 Task: Add an event with the title Second Networking Event, date '2023/11/23', time 7:50 AM to 9:50 AMand add a description: Participants will develop essential communication skills and emotional intelligence, enabling them to effectively communicate with team members, provide constructive feedback, and navigate challenging conversations. They will also learn to recognize and manage their emotions and understand their impact on team dynamics.Select event color  Sage . Add location for the event as: 123 Sacré-Cœur, Paris, France, logged in from the account softage.5@softage.netand send the event invitation to softage.10@softage.net and softage.3@softage.net. Set a reminder for the event Weekly on Sunday
Action: Mouse moved to (73, 121)
Screenshot: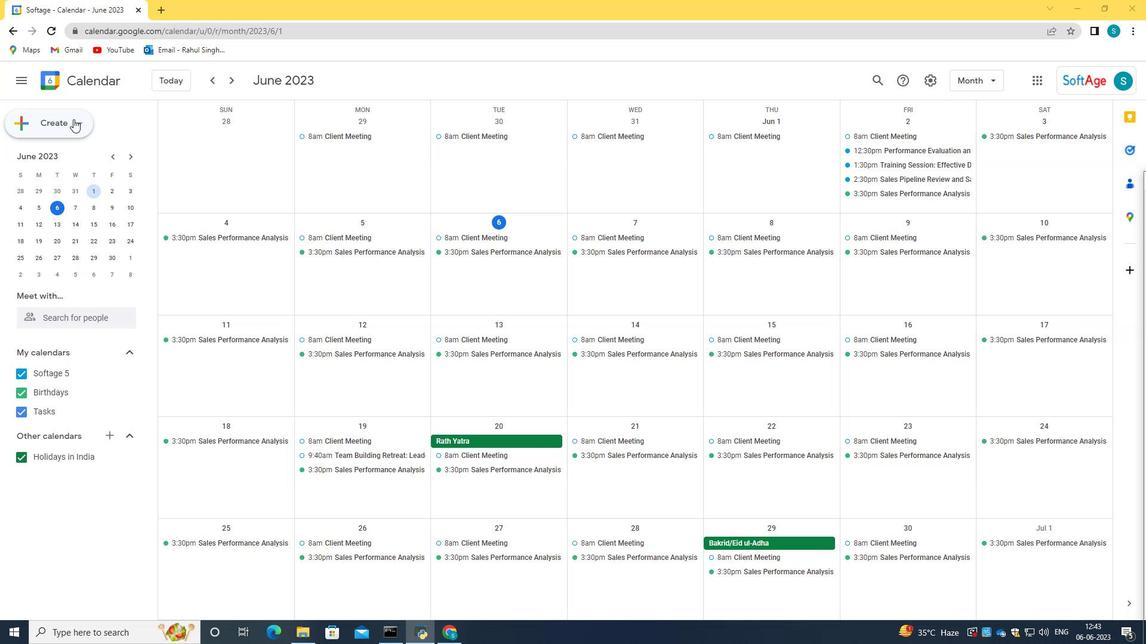 
Action: Mouse pressed left at (73, 121)
Screenshot: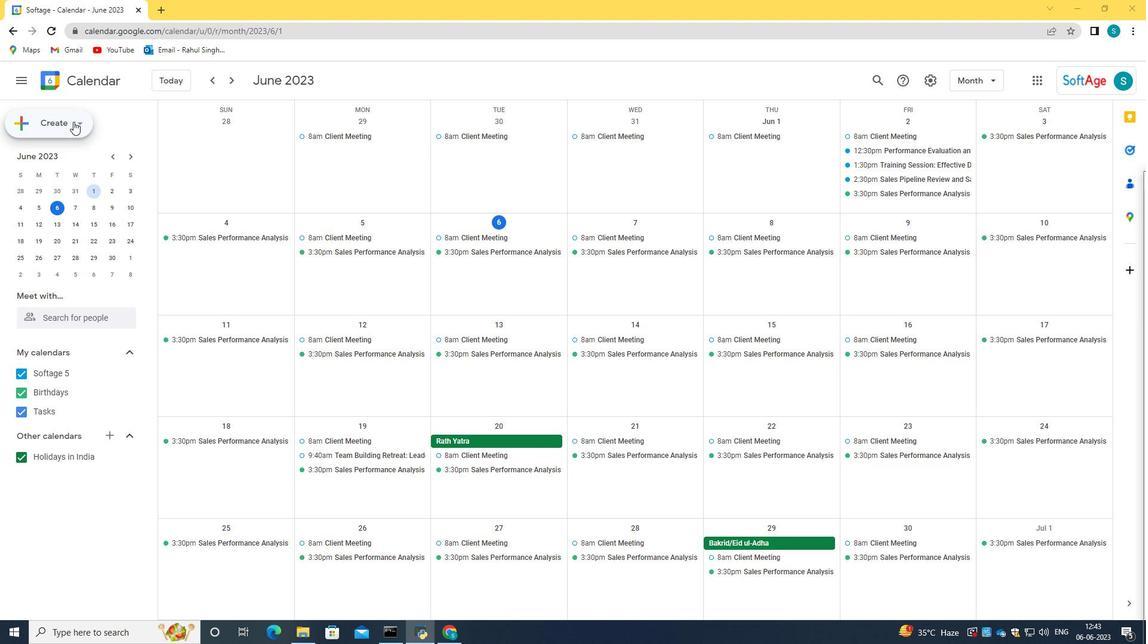 
Action: Mouse moved to (71, 155)
Screenshot: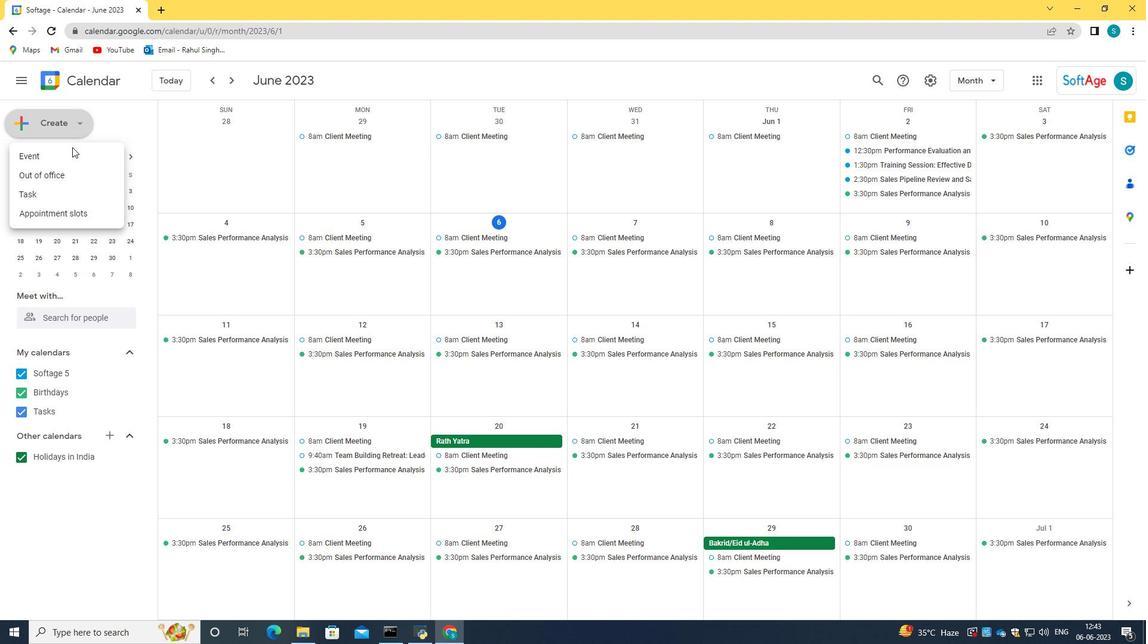 
Action: Mouse pressed left at (71, 155)
Screenshot: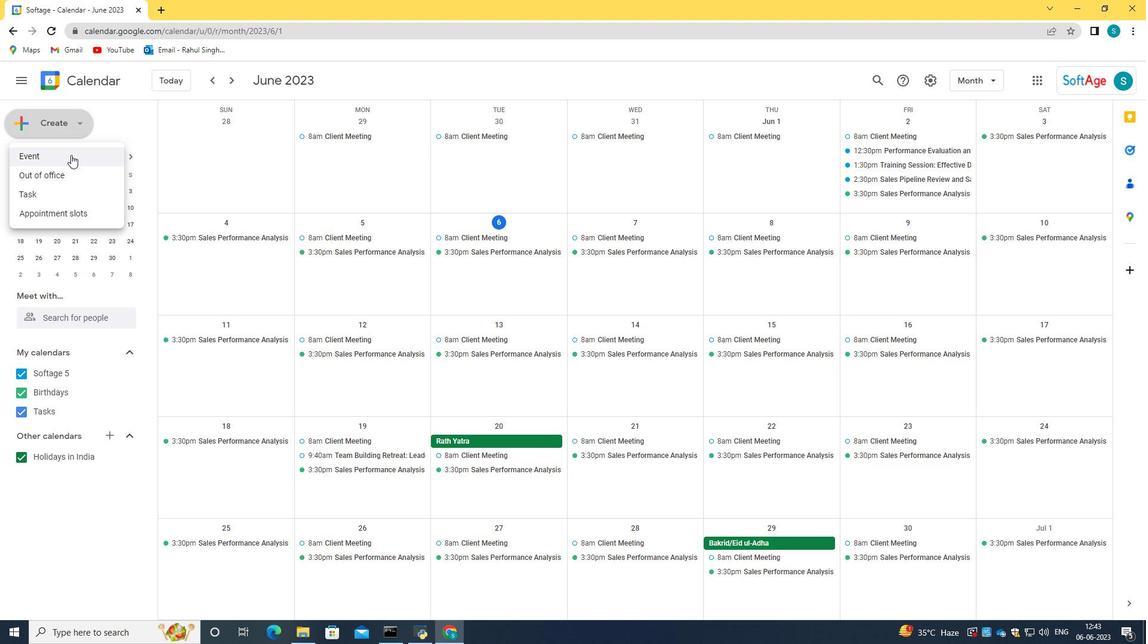
Action: Mouse moved to (586, 423)
Screenshot: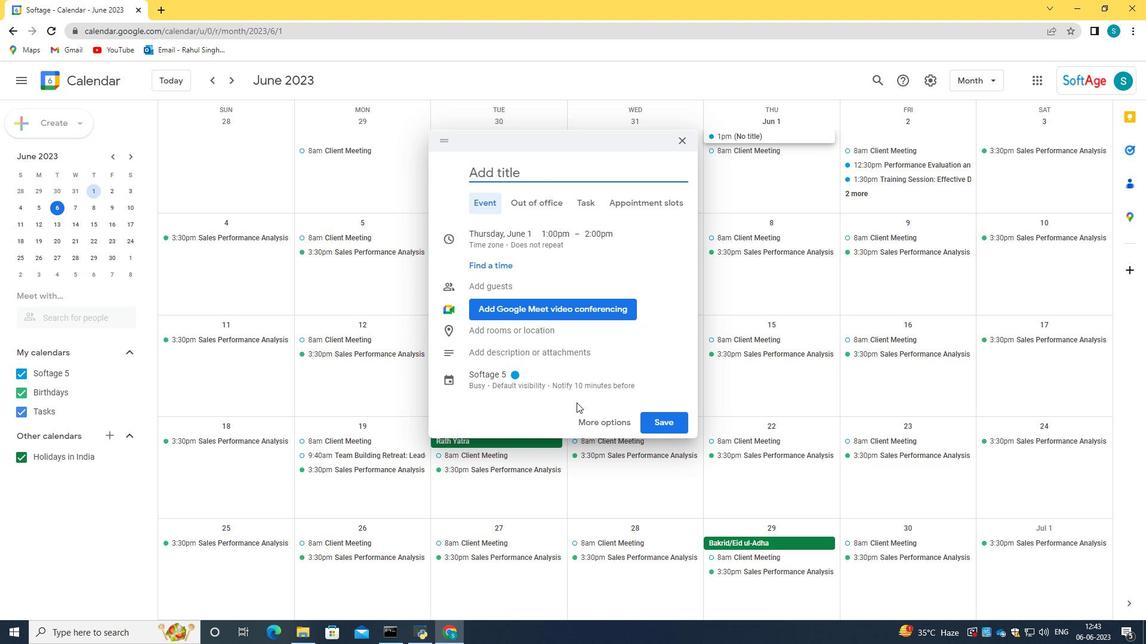 
Action: Mouse pressed left at (586, 423)
Screenshot: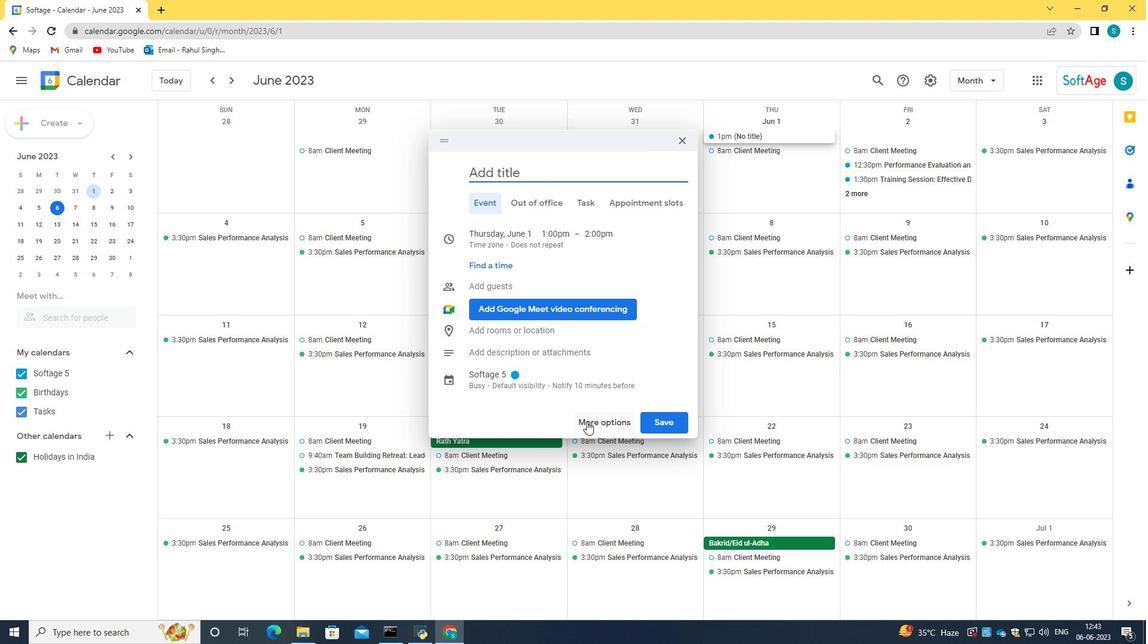 
Action: Mouse moved to (124, 87)
Screenshot: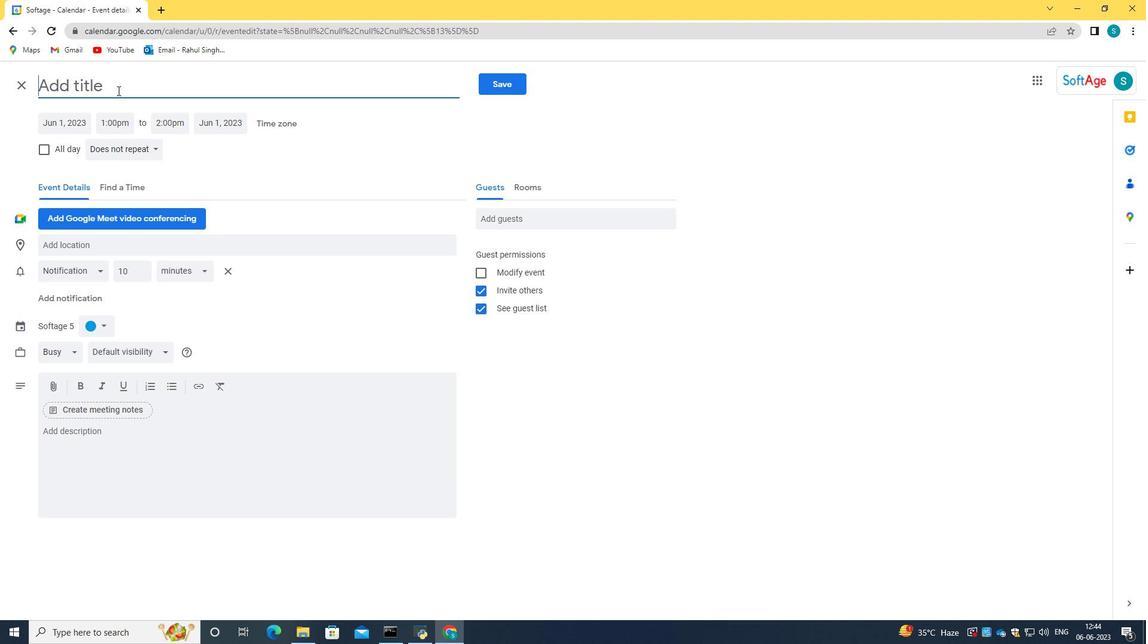 
Action: Mouse pressed left at (124, 87)
Screenshot: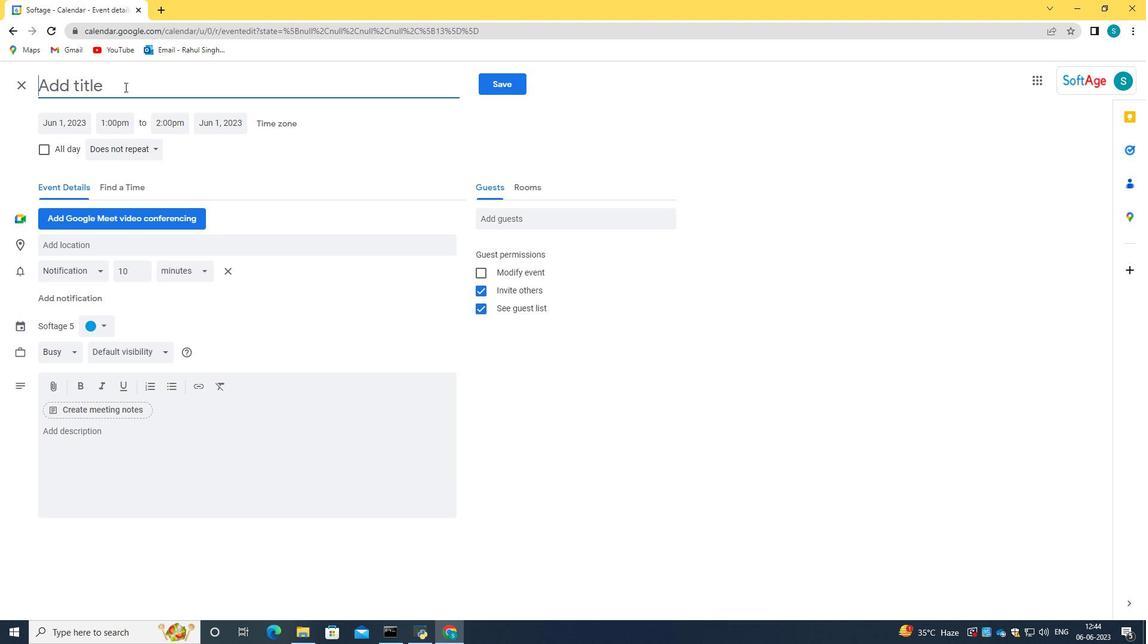 
Action: Key pressed <Key.caps_lock>S<Key.caps_lock>econd<Key.space><Key.caps_lock><Key.caps_lock><Key.caps_lock>N<Key.caps_lock>etworking<Key.space>e<Key.caps_lock>VENT,<Key.space><Key.backspace><Key.backspace>
Screenshot: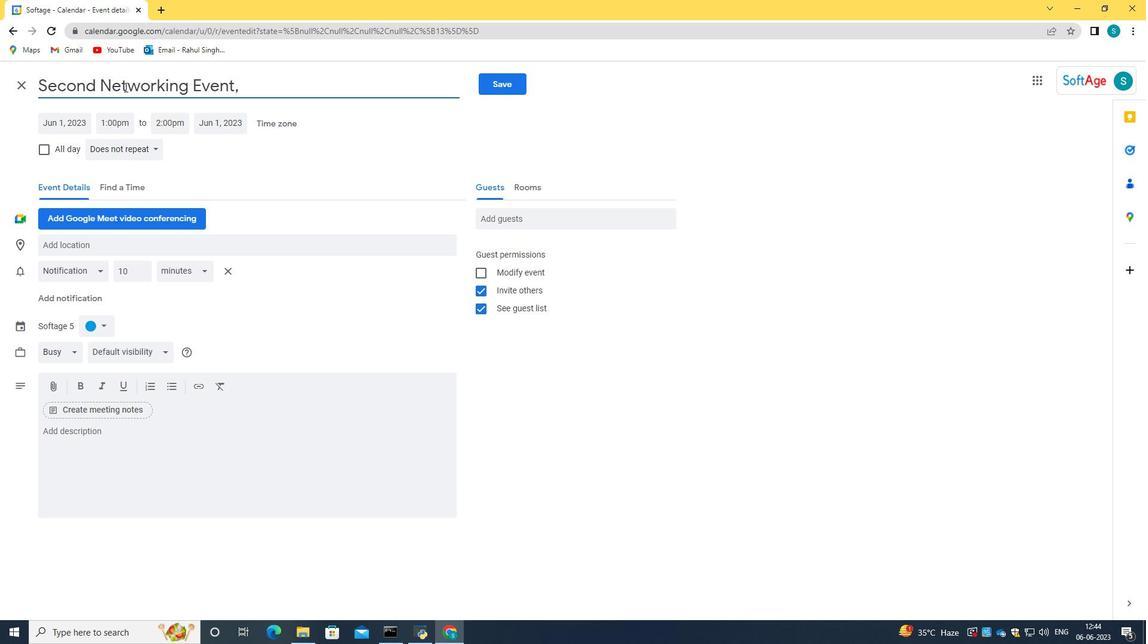 
Action: Mouse moved to (74, 124)
Screenshot: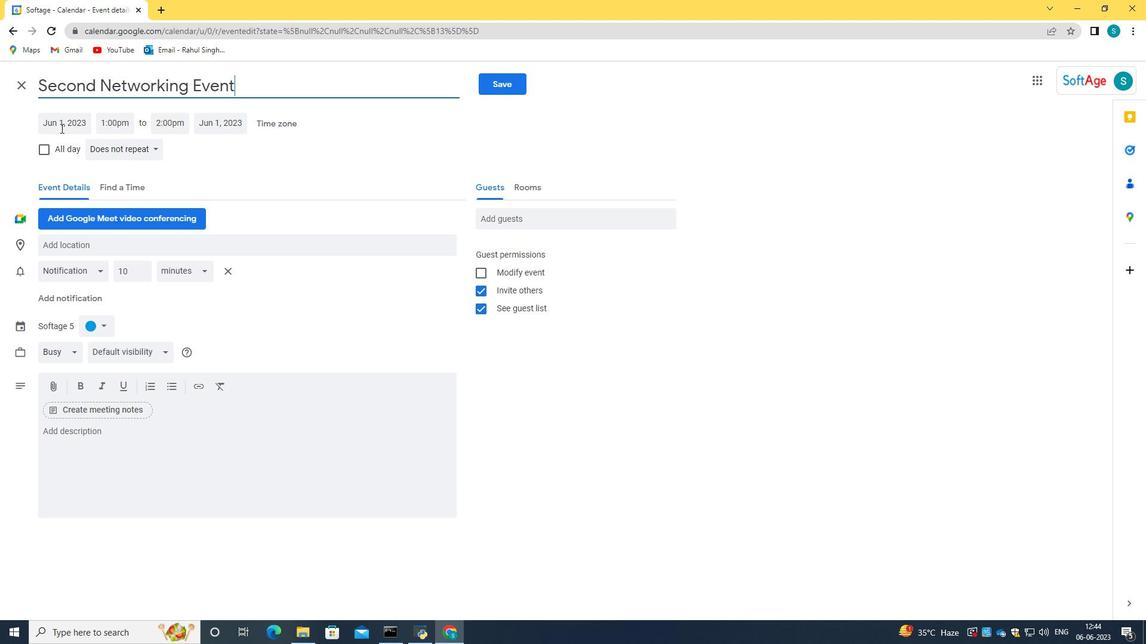 
Action: Mouse pressed left at (74, 124)
Screenshot: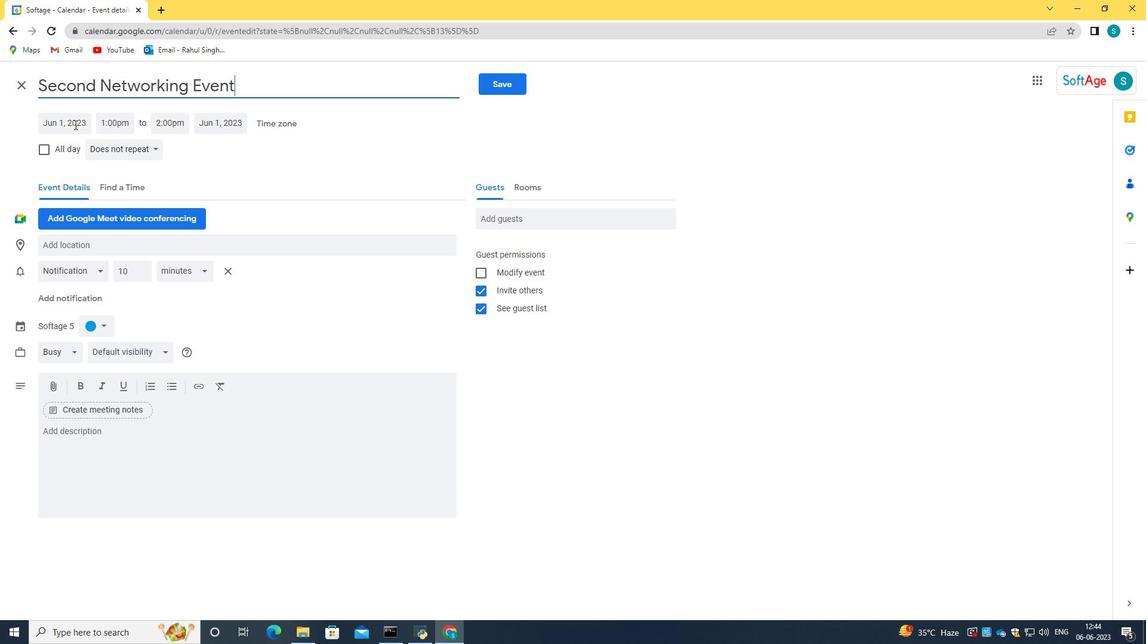 
Action: Key pressed 2023/11/23<Key.tab>07<Key.shift_r>:50<Key.space>AM<Key.tab>9<Key.shift_r>:50<Key.space>AM
Screenshot: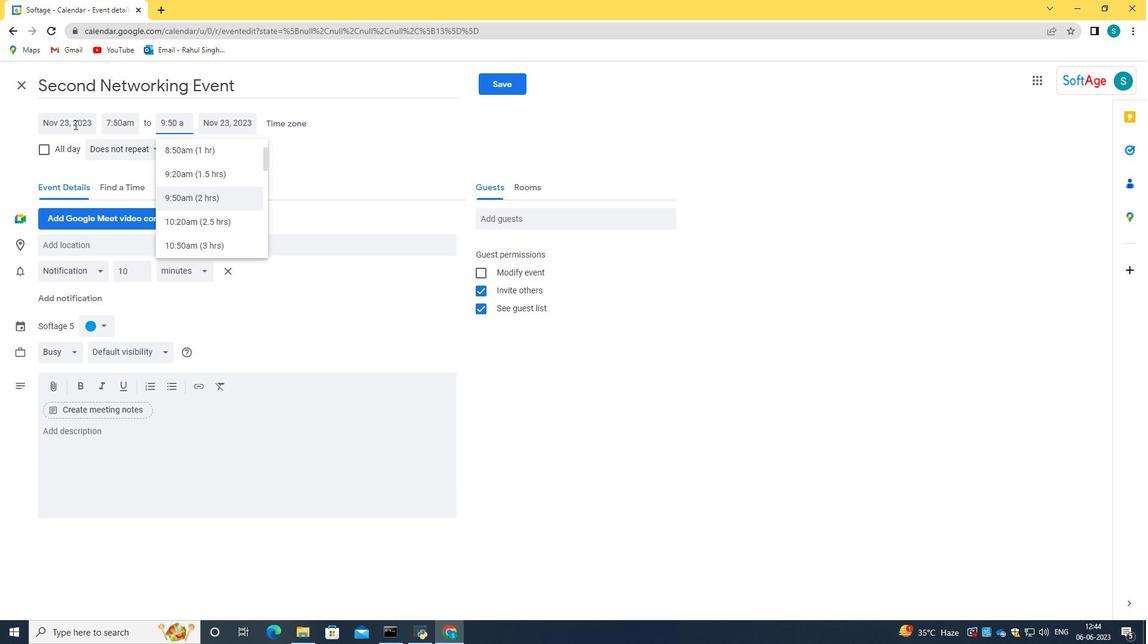
Action: Mouse moved to (217, 194)
Screenshot: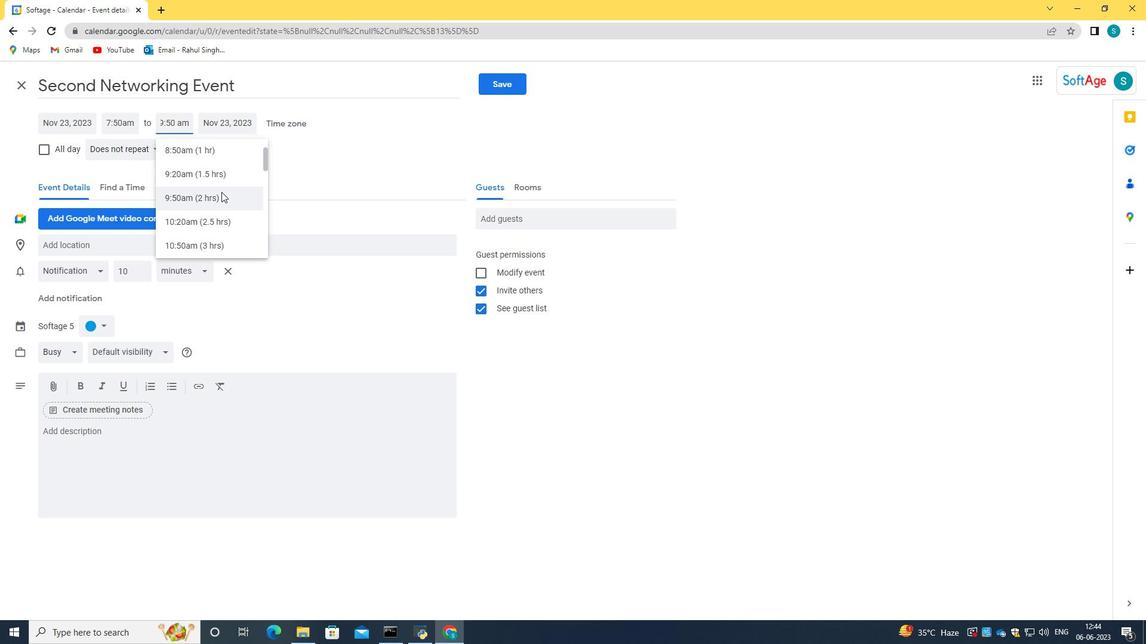 
Action: Mouse pressed left at (217, 194)
Screenshot: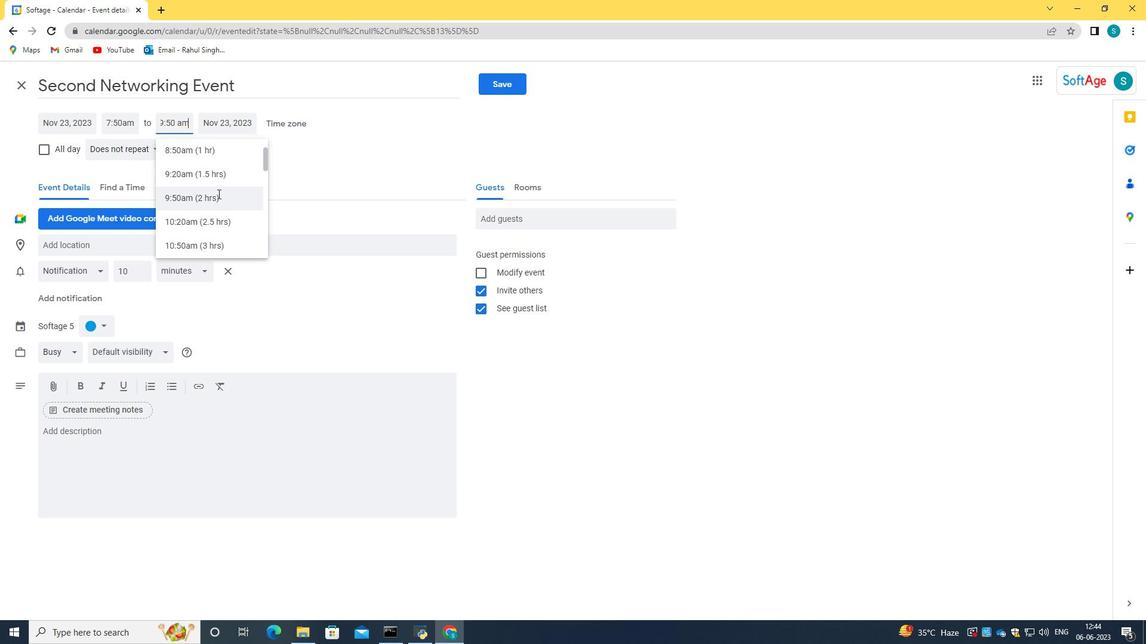 
Action: Mouse moved to (164, 486)
Screenshot: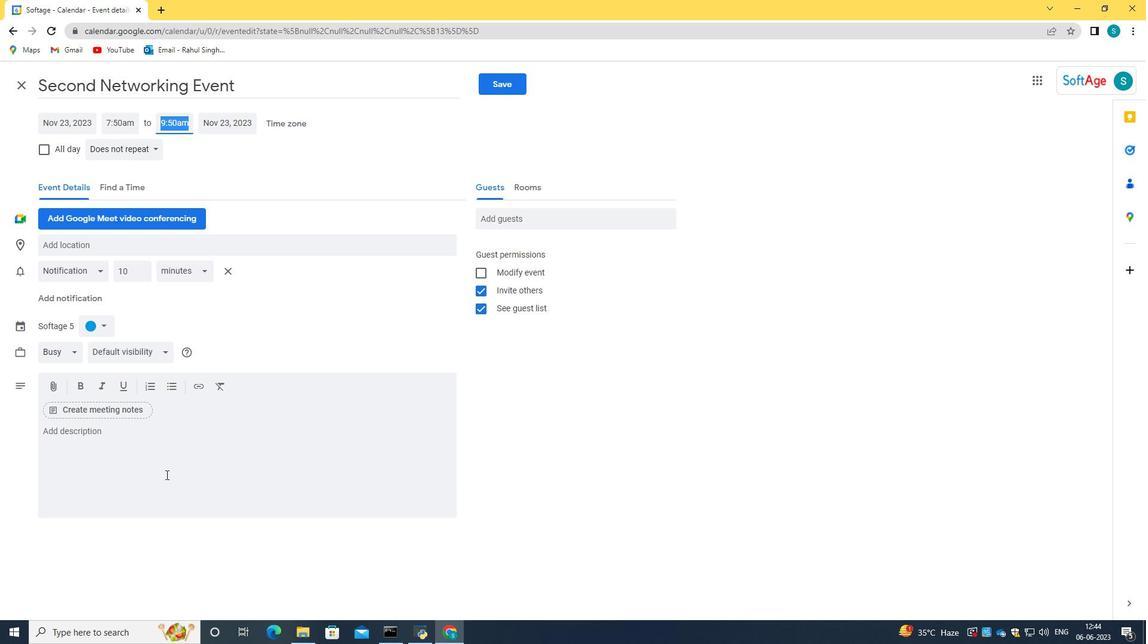 
Action: Mouse pressed left at (164, 486)
Screenshot: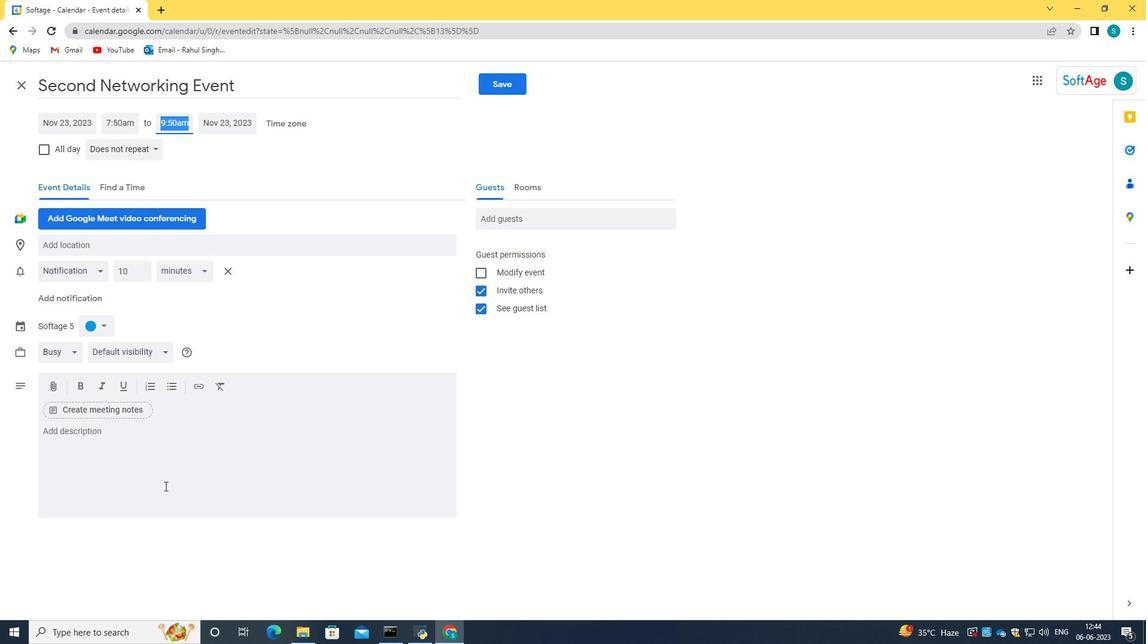 
Action: Key pressed <Key.caps_lock>p<Key.caps_lock>ARTICIPANT<Key.space><Key.backspace>S<Key.space>WILL<Key.space>DEVELOP<Key.space>ESSENTIAL<Key.space>COMMUNICATION<Key.space>SKILLS<Key.space>AND<Key.space>EMOTIONAL<Key.space>INTELLIGENCE,<Key.space>ENABLING<Key.space>THEM<Key.space>TO<Key.space>EFFECTIVLY<Key.backspace><Key.backspace>ELY<Key.space>COMMUNICATE<Key.space>WITH<Key.space>TEAM<Key.space>MEMBERS,<Key.space>PROVIDE<Key.space>CONSTRUCTIVE<Key.space>FEEDAB<Key.backspace><Key.backspace>BACK<Key.space><Key.backspace>,<Key.space>AND<Key.space>NAVIGATE<Key.space>CHALLENGING<Key.space>CONVERSATIONS.<Key.space><Key.caps_lock>t<Key.caps_lock>HEY<Key.space>WILL<Key.space>ALSO<Key.space>LEARN<Key.space>TO<Key.space>RECOGNIZE<Key.space>AND<Key.space>MANAGE<Key.space>THEIR<Key.space>EMOTIN<Key.backspace>ONS<Key.space>AND<Key.space>UNDERSTAND<Key.space>THEIR<Key.space>IMPACT<Key.space>ON<Key.space>TEAM<Key.space>DYNAMICS.
Screenshot: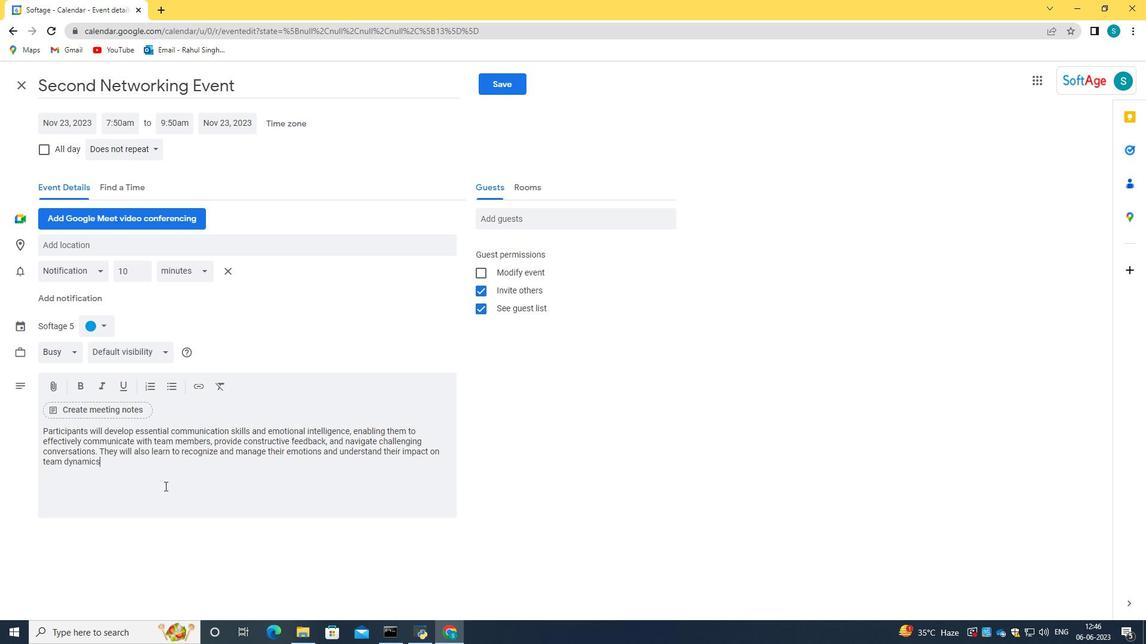 
Action: Mouse moved to (109, 323)
Screenshot: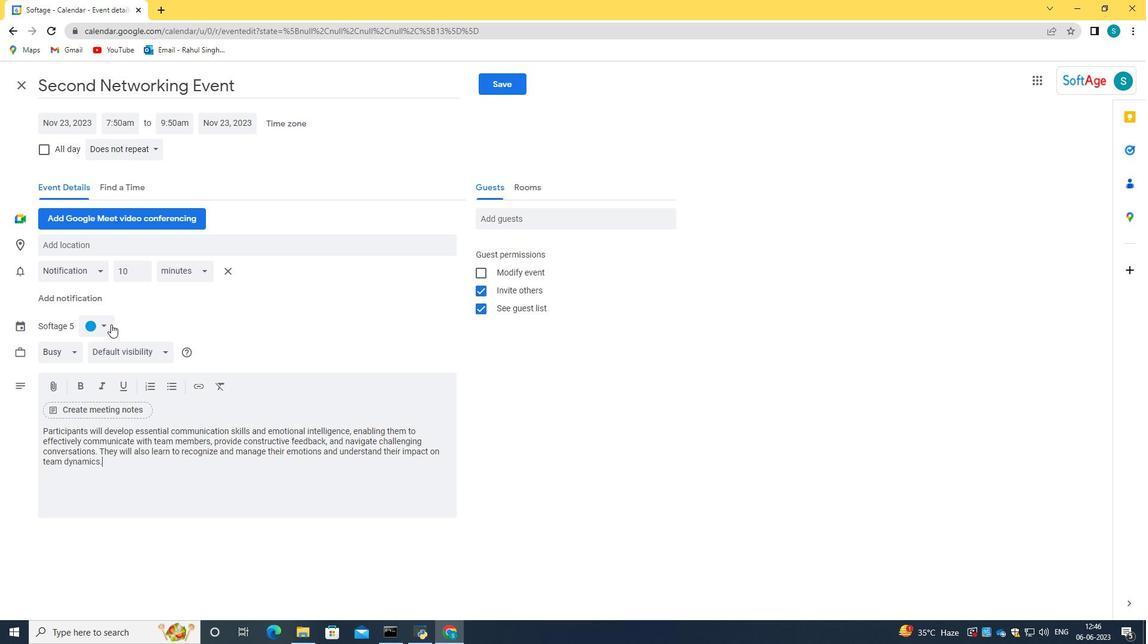 
Action: Mouse pressed left at (109, 323)
Screenshot: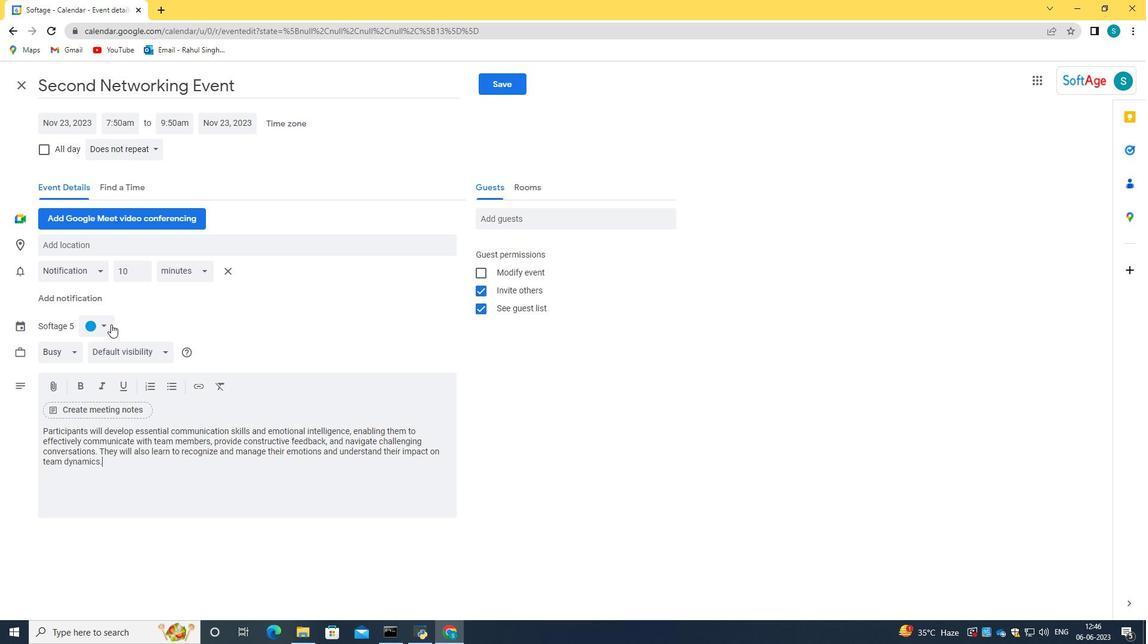
Action: Mouse moved to (88, 354)
Screenshot: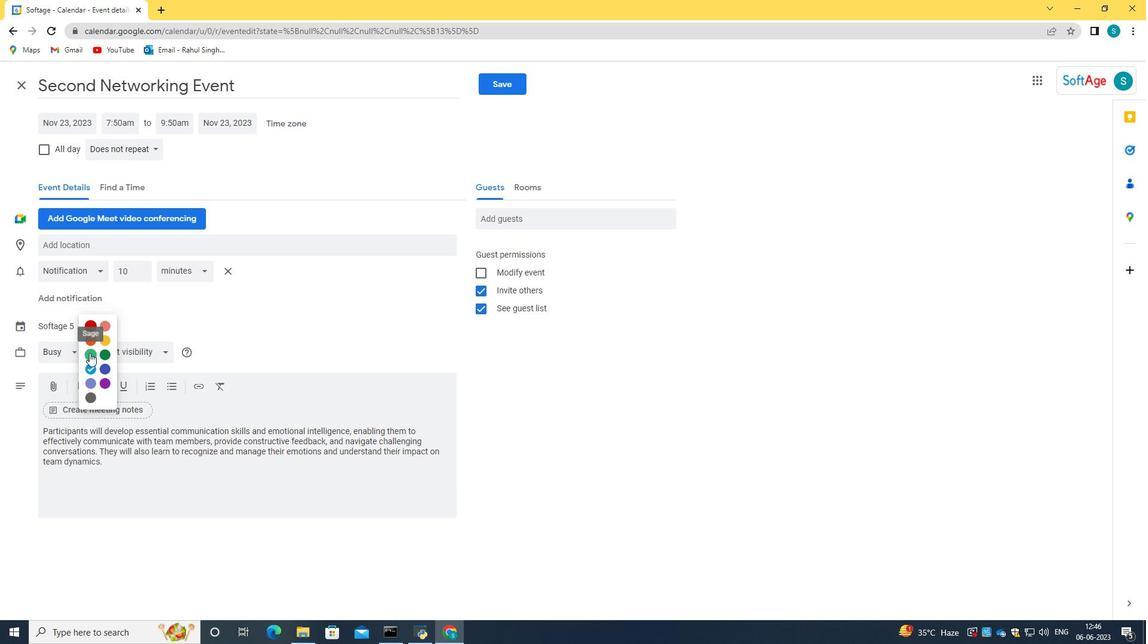 
Action: Mouse pressed left at (88, 354)
Screenshot: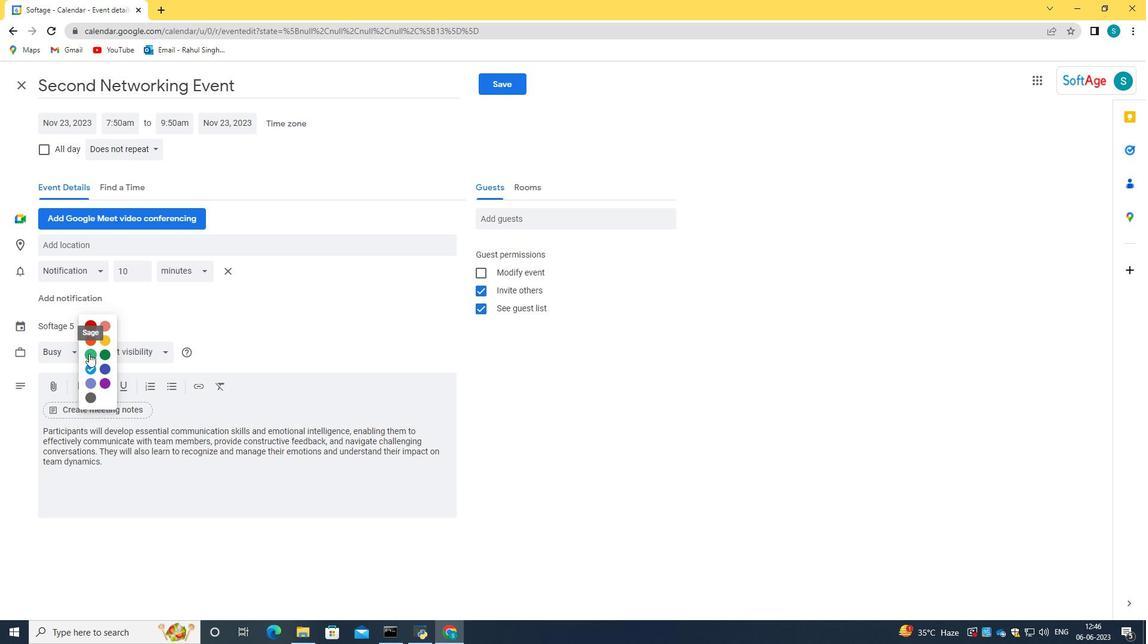
Action: Mouse moved to (114, 251)
Screenshot: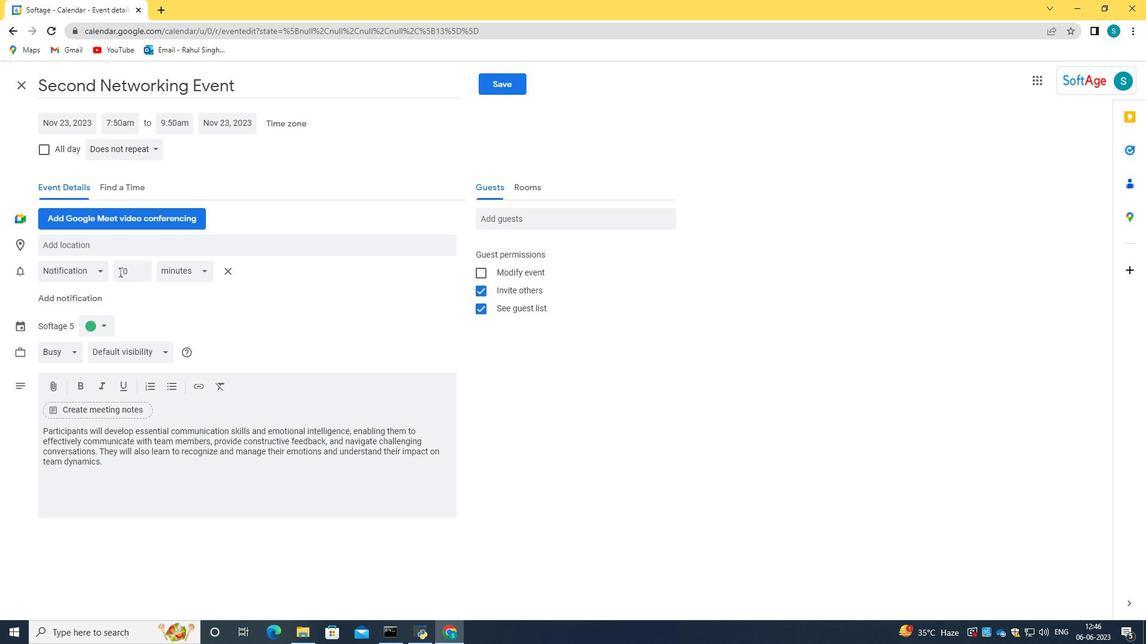 
Action: Mouse pressed left at (114, 251)
Screenshot: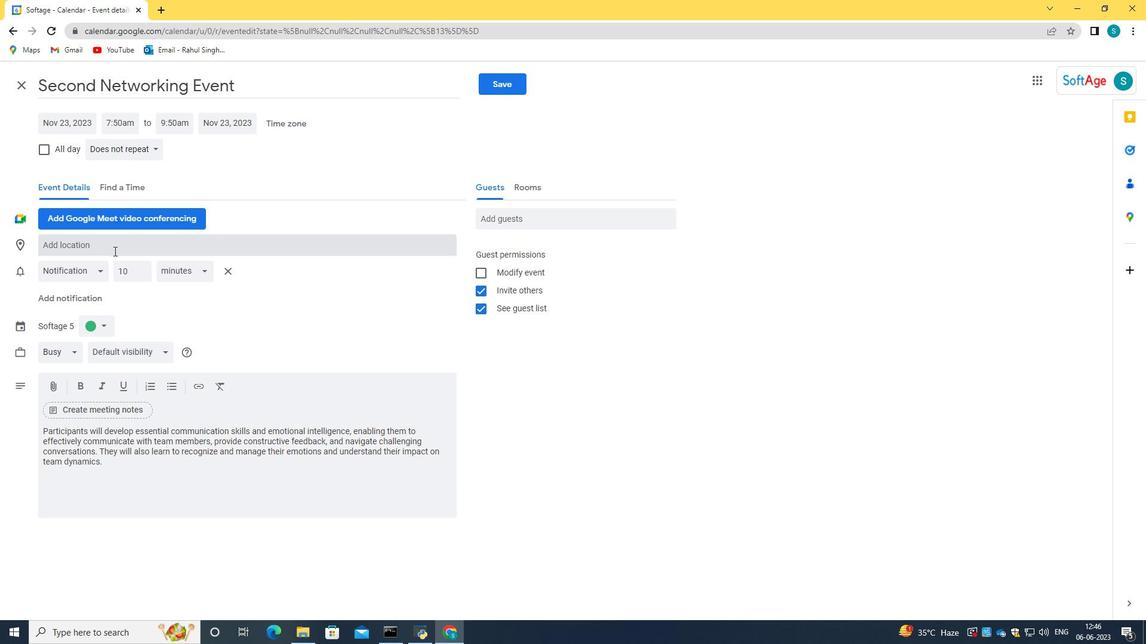 
Action: Key pressed 123<Key.space><Key.caps_lock>s<Key.caps_lock>ACRE-<Key.caps_lock>c<Key.caps_lock>OEUR,<Key.space><Key.caps_lock>p<Key.caps_lock>ARIS
Screenshot: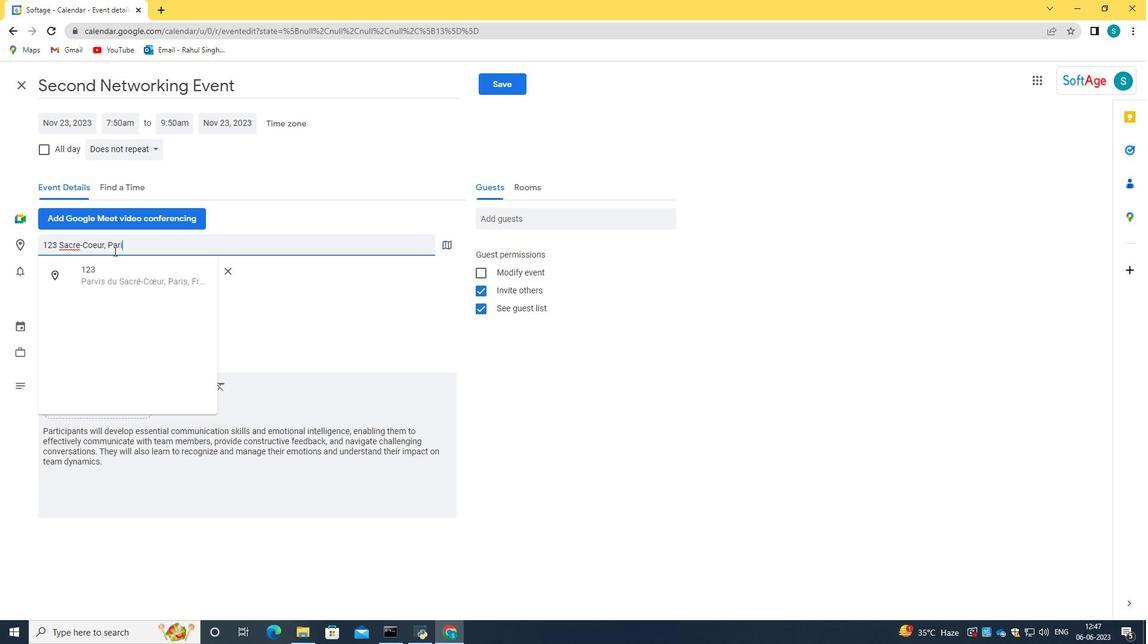 
Action: Mouse moved to (169, 277)
Screenshot: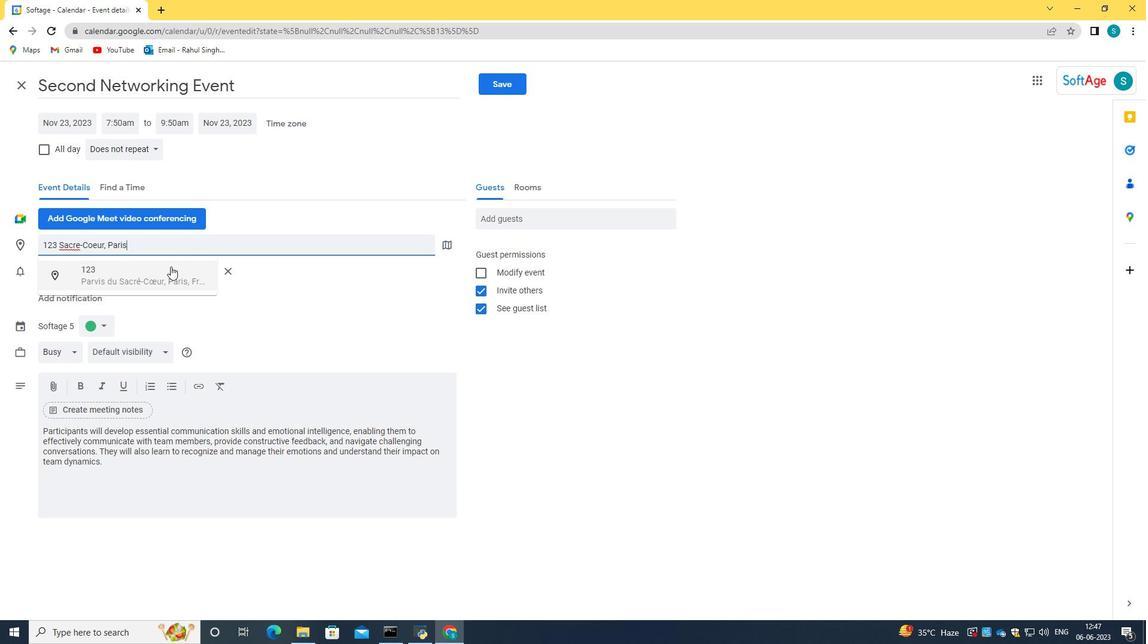 
Action: Mouse pressed left at (169, 277)
Screenshot: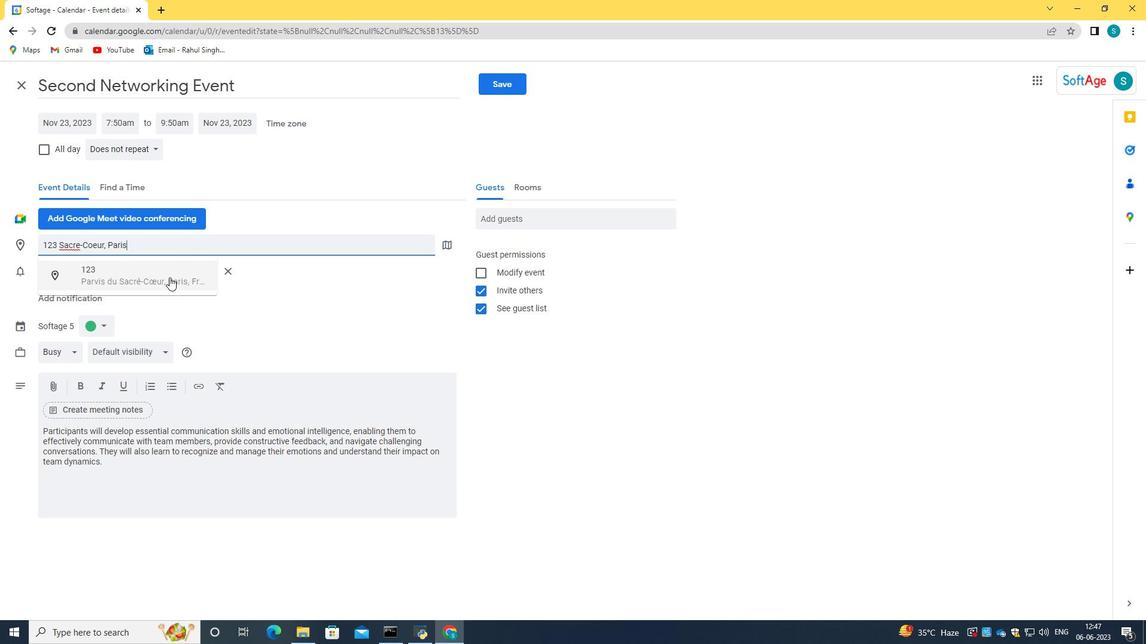 
Action: Mouse moved to (509, 218)
Screenshot: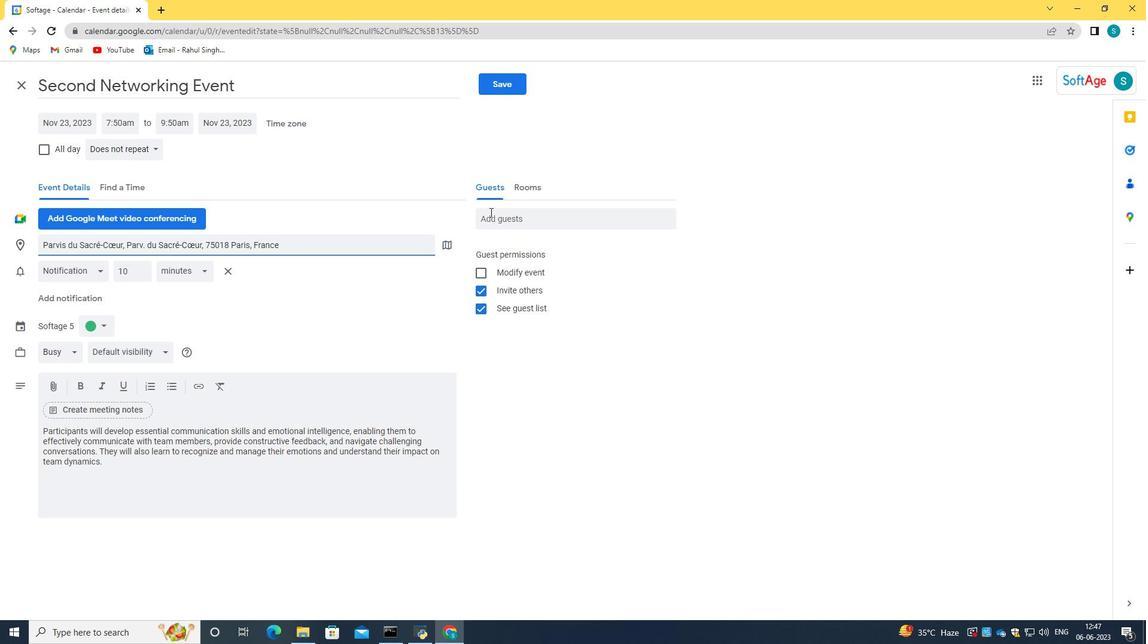
Action: Mouse pressed left at (509, 218)
Screenshot: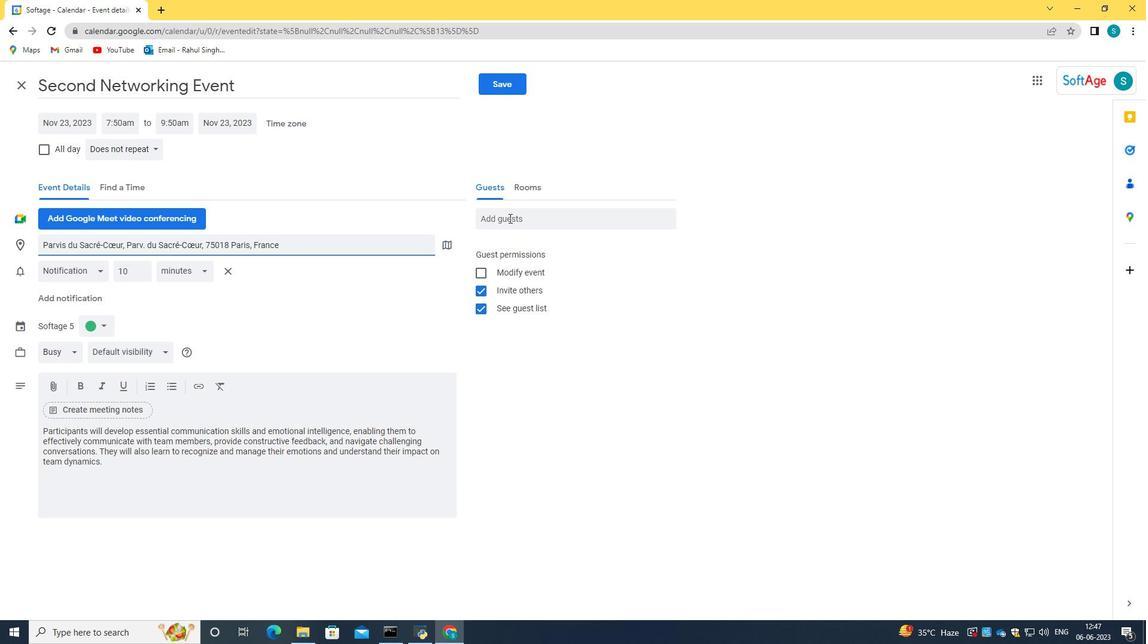 
Action: Key pressed SOFTAGE.10<Key.shift>@SOFTAGE.NET<Key.tab>SOFTAGE.3<Key.shift>@SOFTAGE.NET
Screenshot: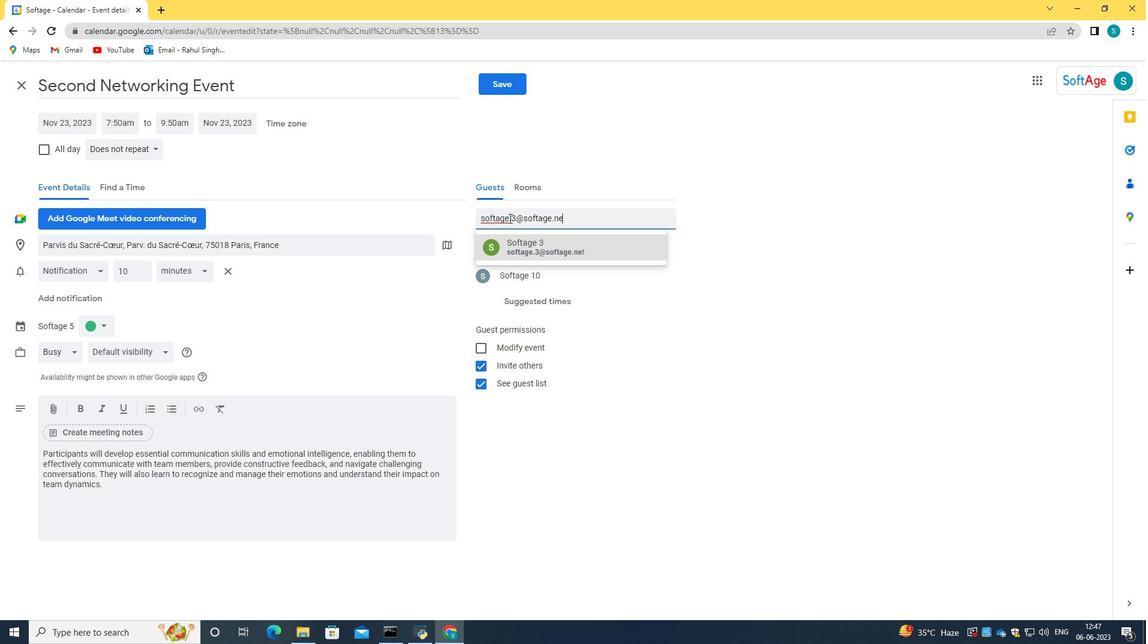 
Action: Mouse moved to (556, 248)
Screenshot: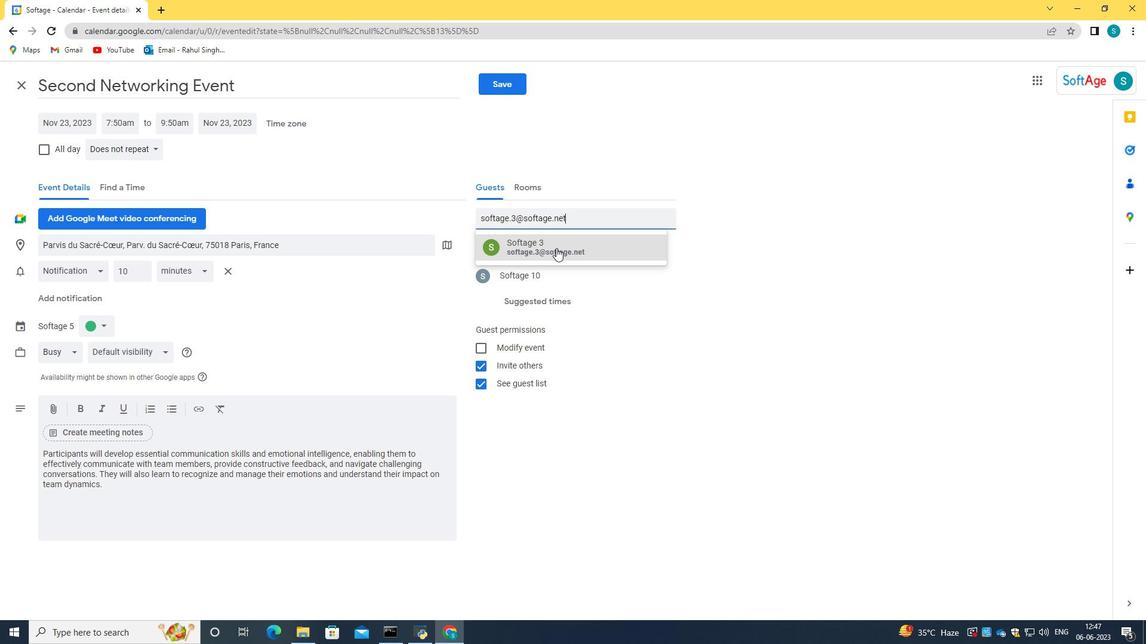 
Action: Mouse pressed left at (556, 248)
Screenshot: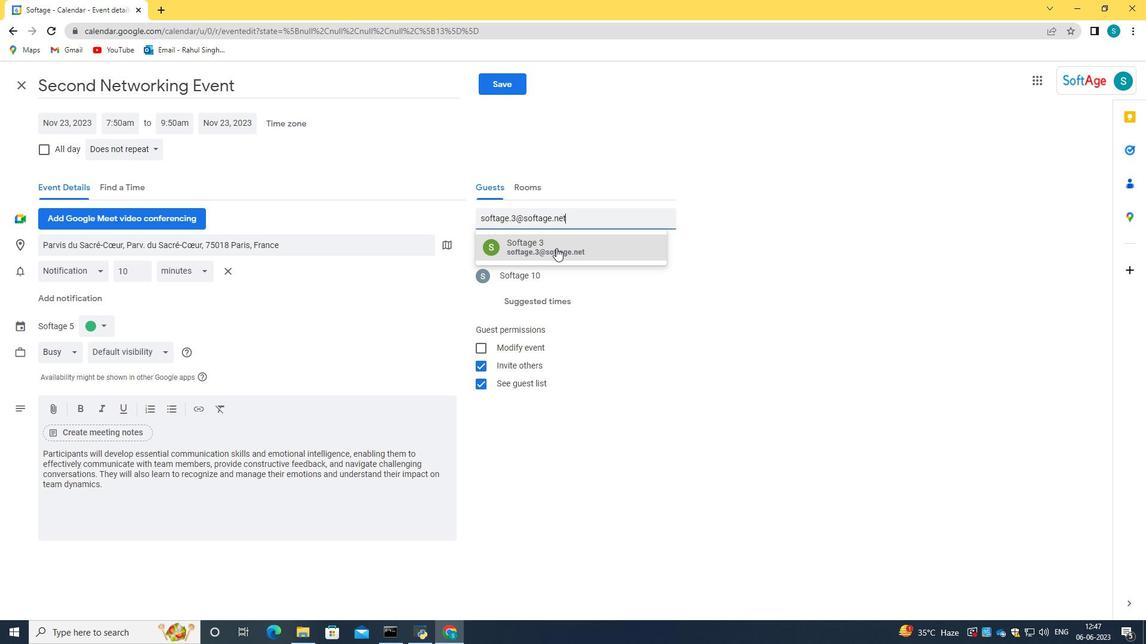 
Action: Mouse moved to (131, 152)
Screenshot: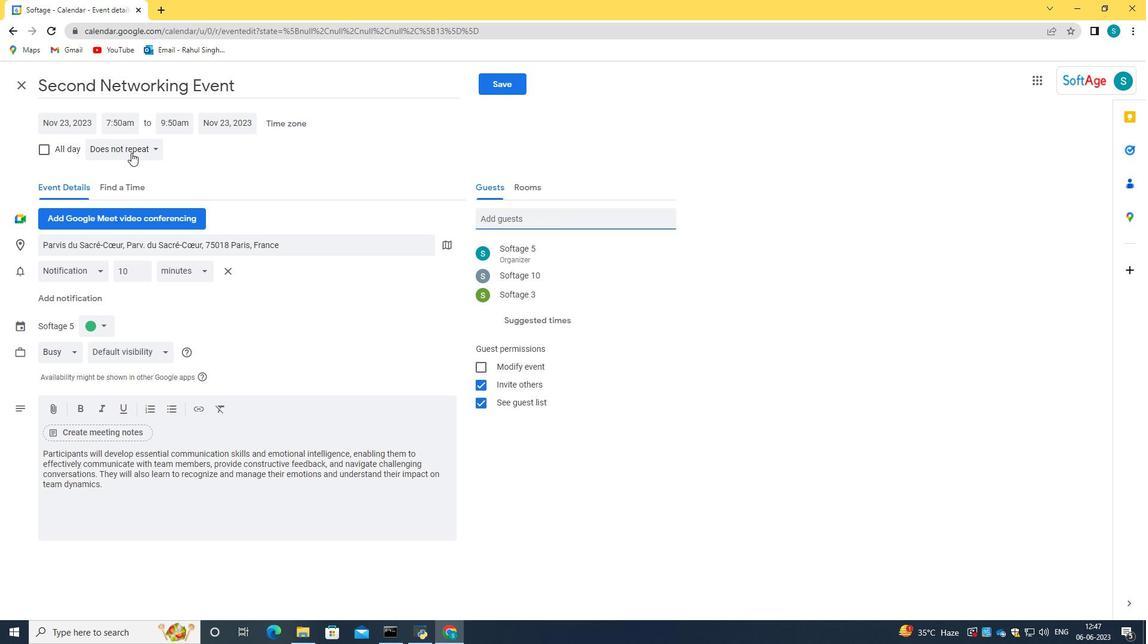 
Action: Mouse pressed left at (131, 152)
Screenshot: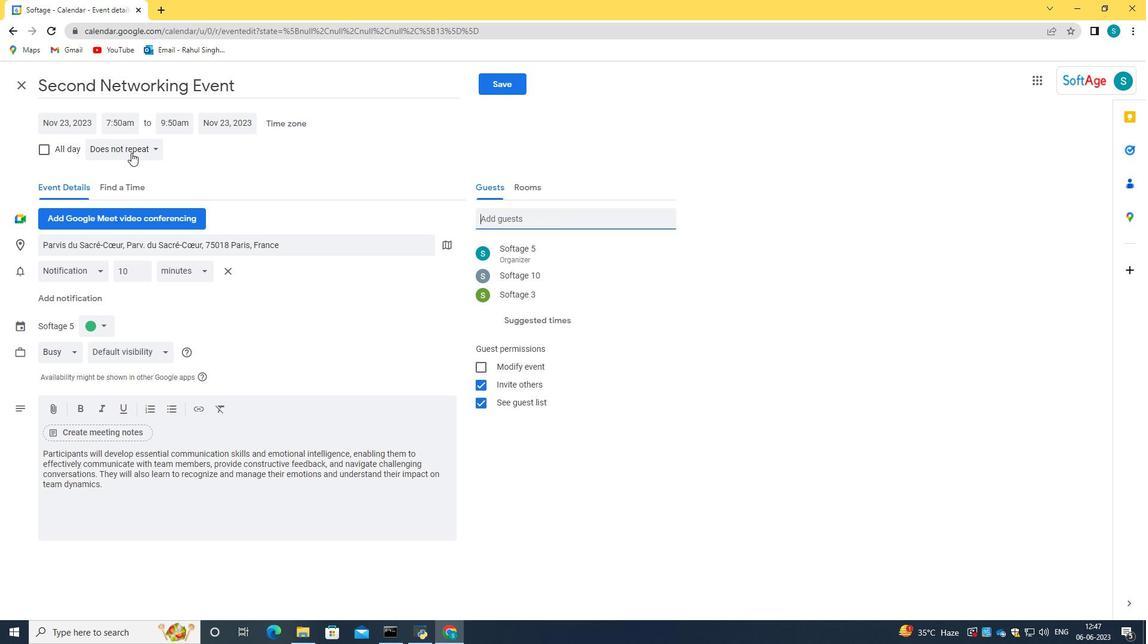 
Action: Mouse moved to (131, 278)
Screenshot: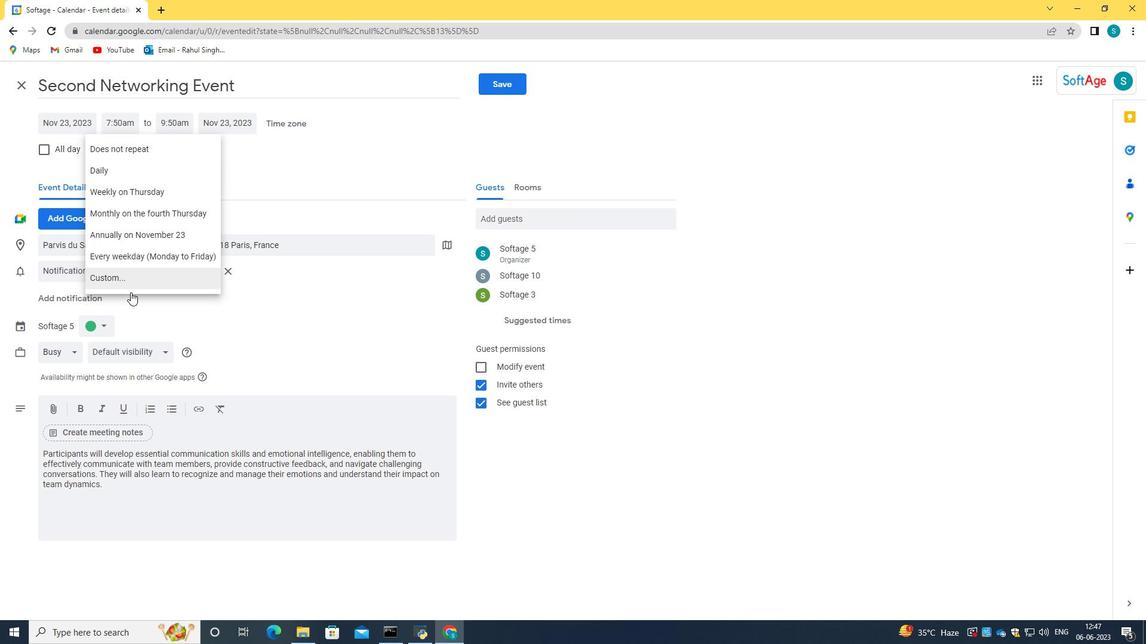 
Action: Mouse pressed left at (131, 278)
Screenshot: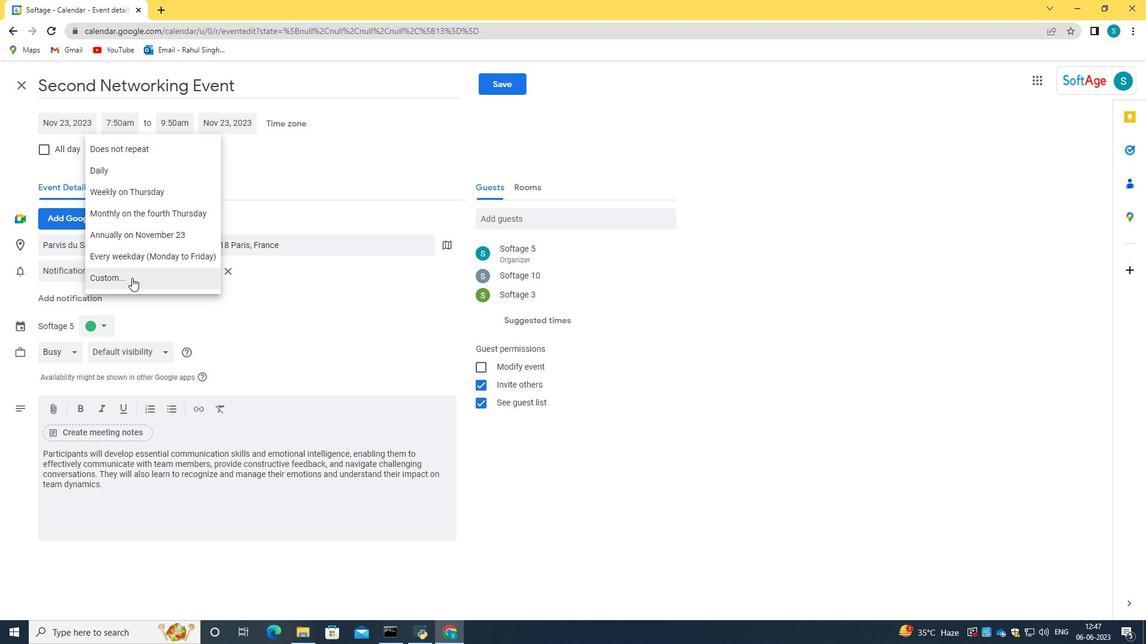 
Action: Mouse moved to (472, 315)
Screenshot: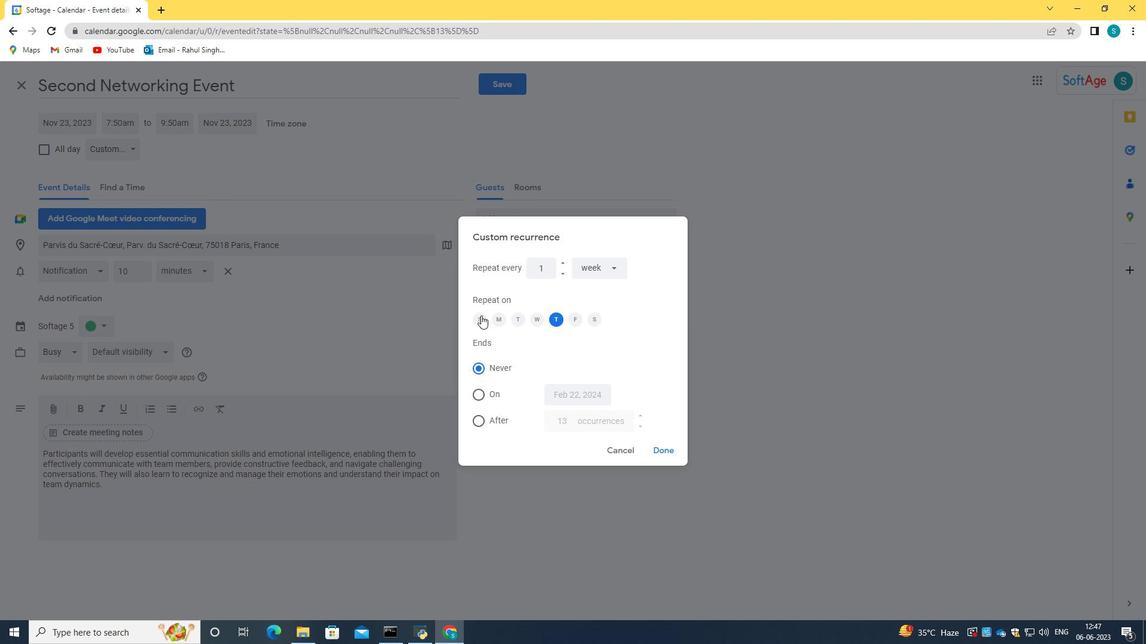 
Action: Mouse pressed left at (472, 315)
Screenshot: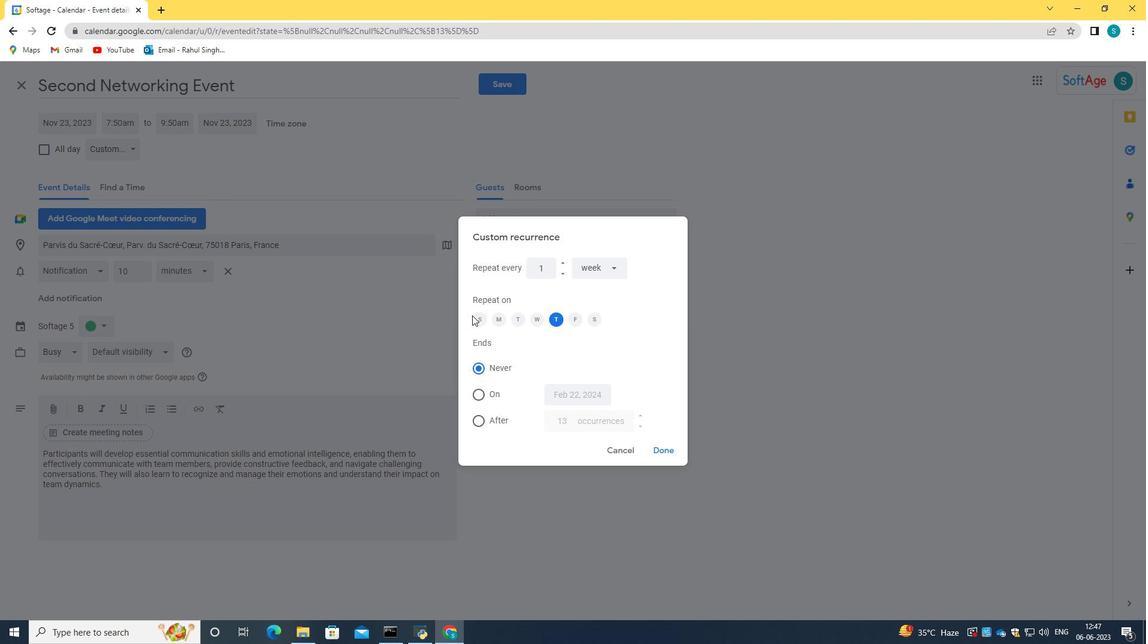 
Action: Mouse moved to (484, 320)
Screenshot: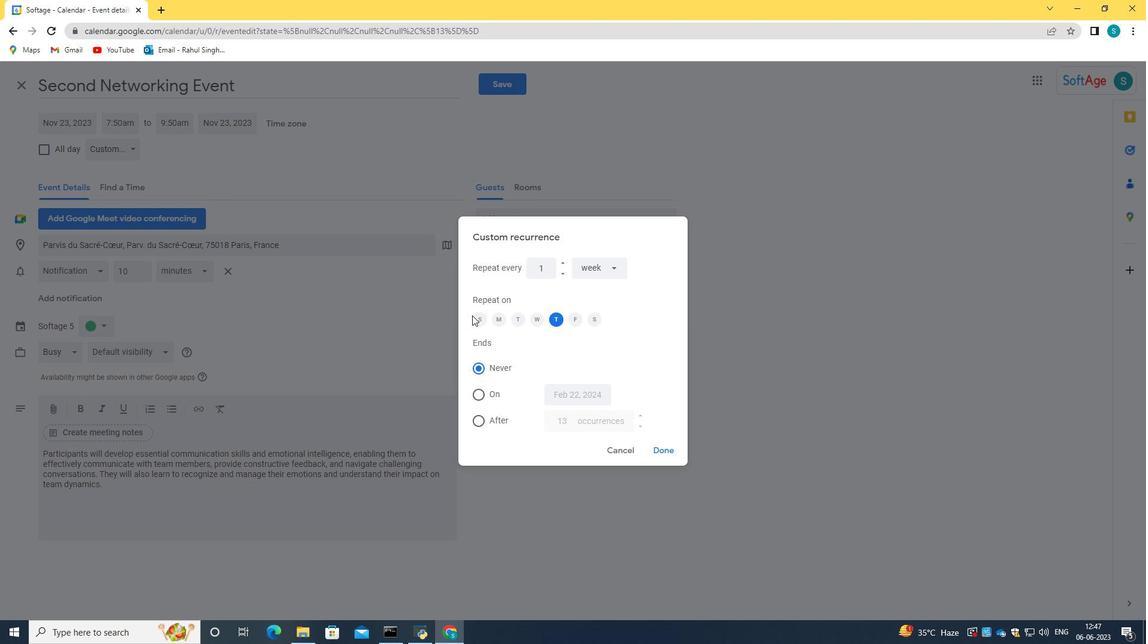 
Action: Mouse pressed left at (484, 320)
Screenshot: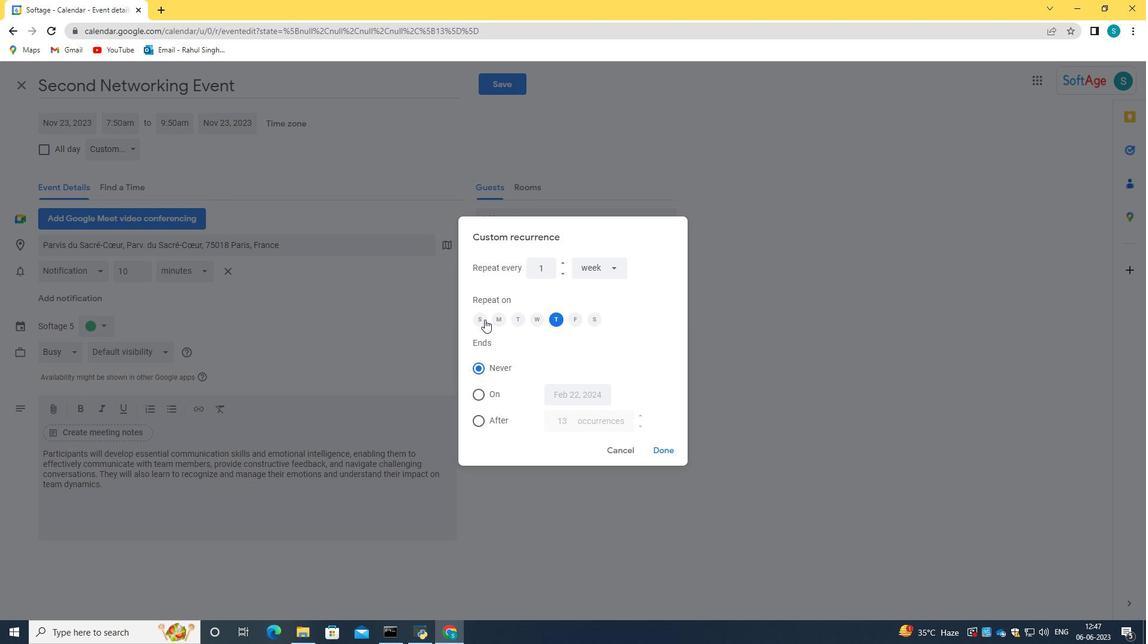 
Action: Mouse moved to (556, 323)
Screenshot: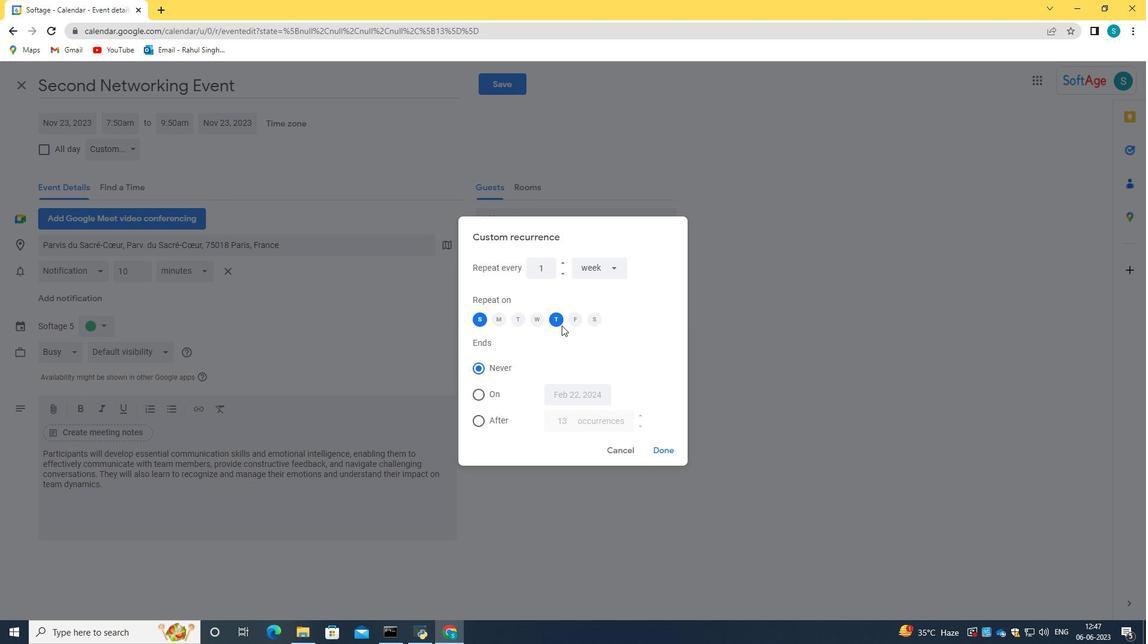 
Action: Mouse pressed left at (556, 323)
Screenshot: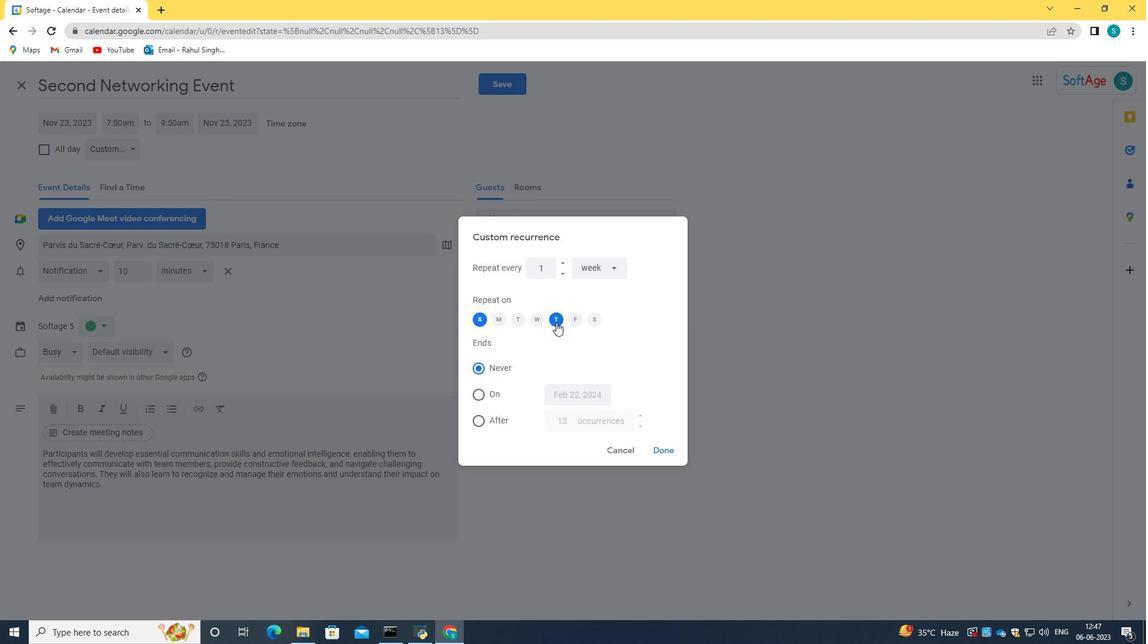 
Action: Mouse moved to (672, 448)
Screenshot: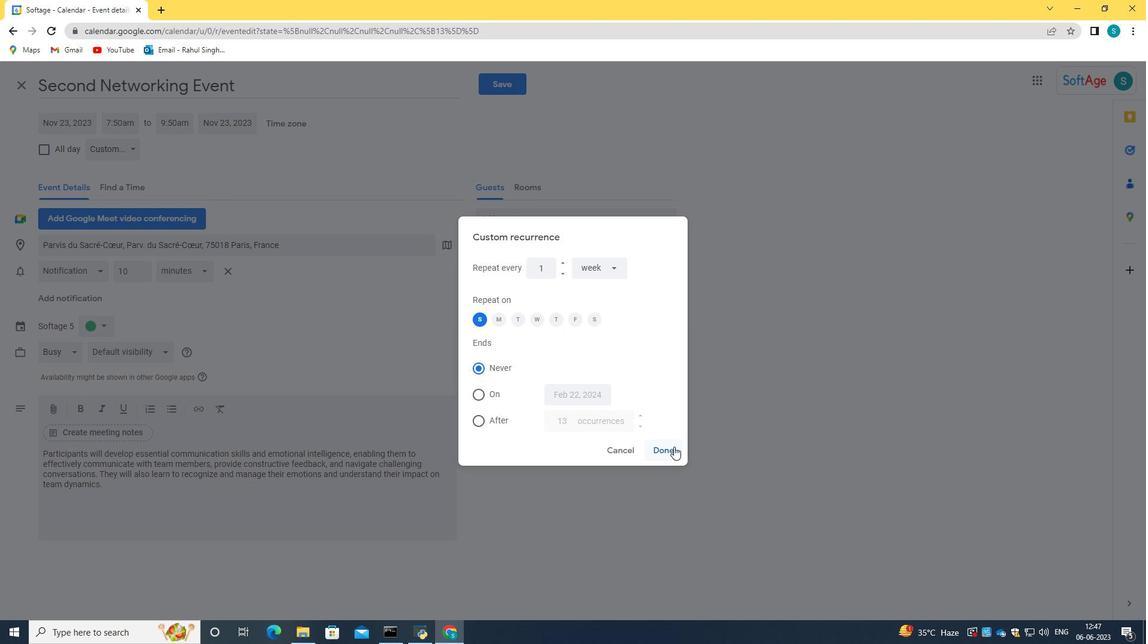 
Action: Mouse pressed left at (672, 448)
Screenshot: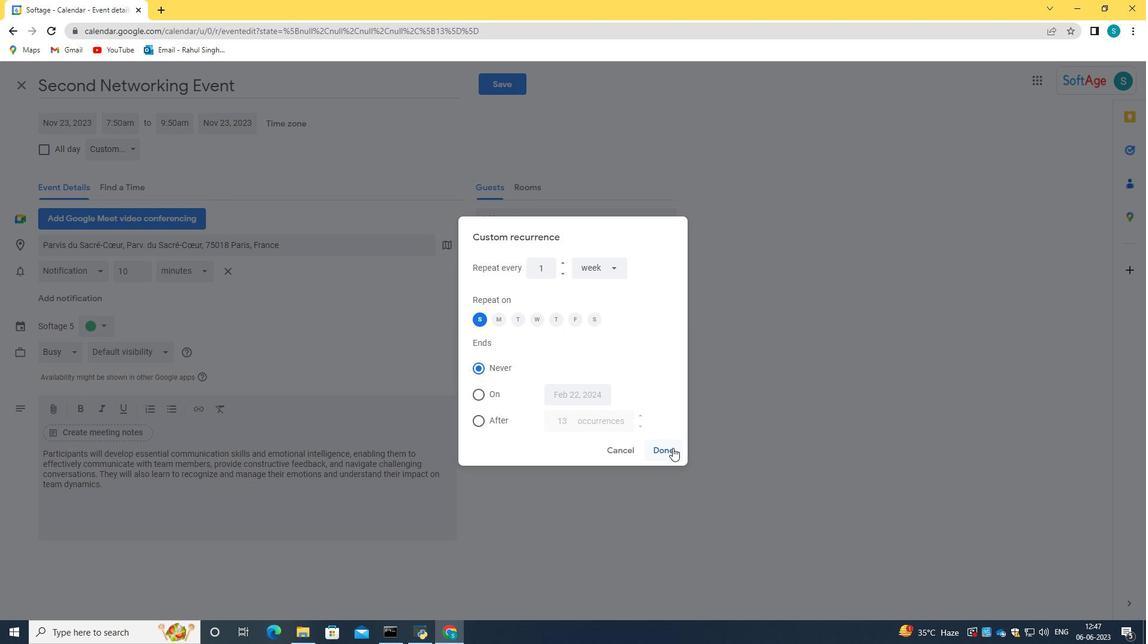 
Action: Mouse moved to (496, 85)
Screenshot: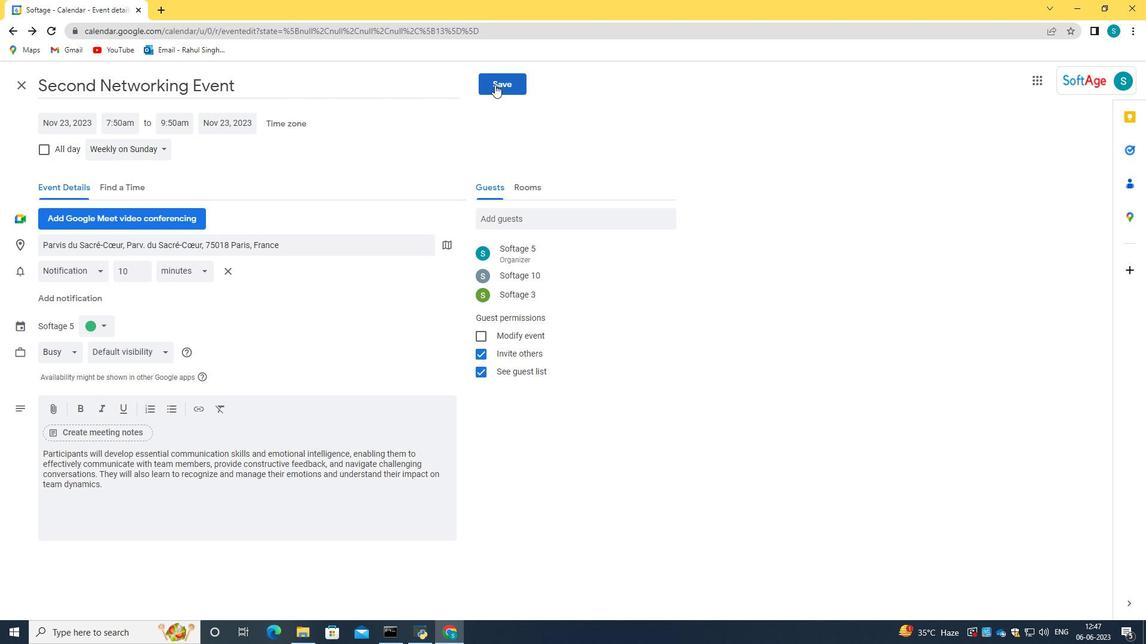 
Action: Mouse pressed left at (496, 85)
Screenshot: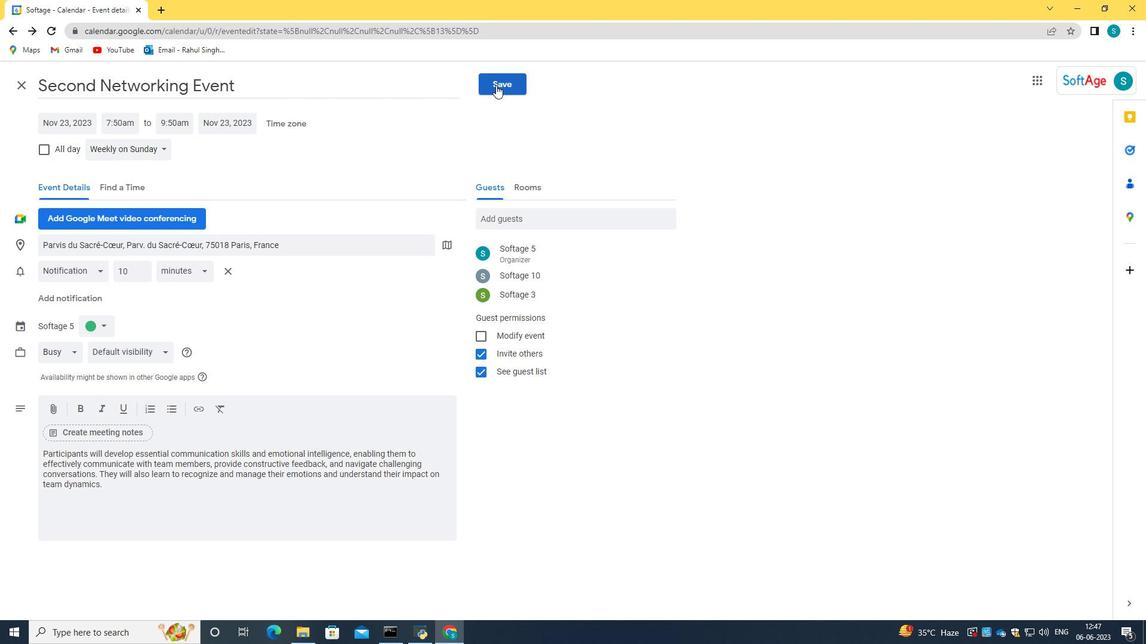 
Action: Mouse moved to (683, 372)
Screenshot: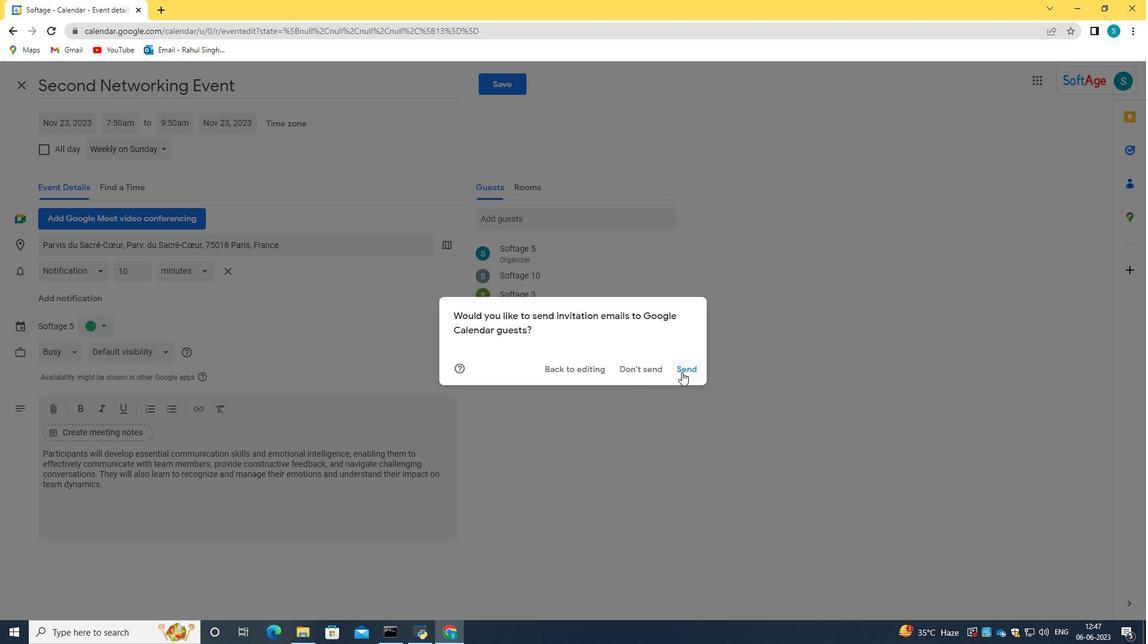 
Action: Mouse pressed left at (683, 372)
Screenshot: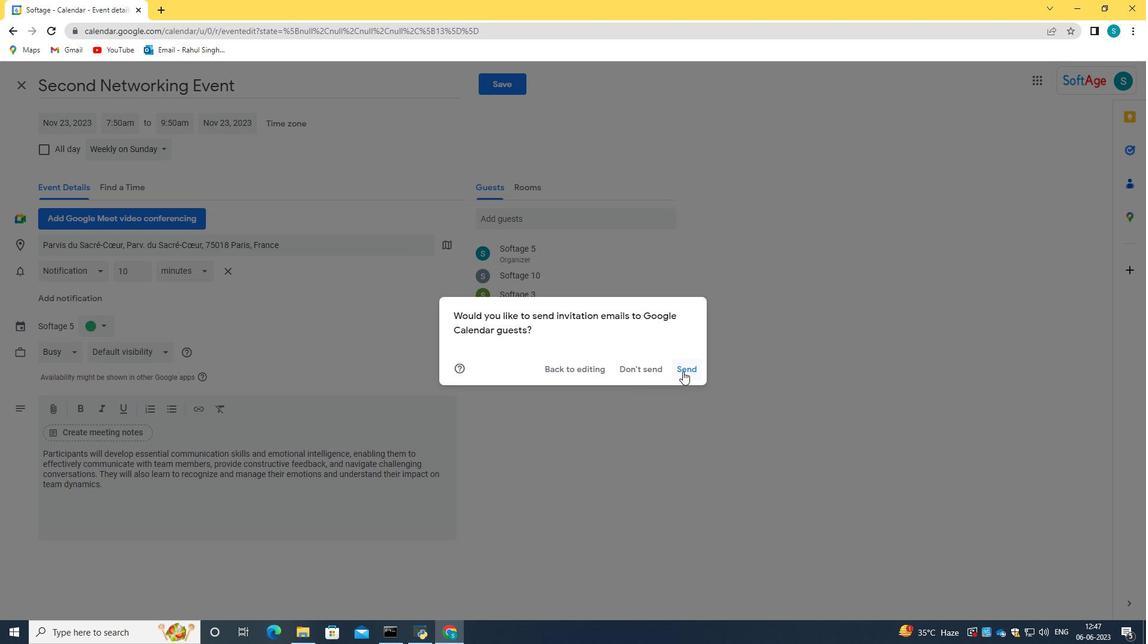 
Action: Mouse moved to (685, 370)
Screenshot: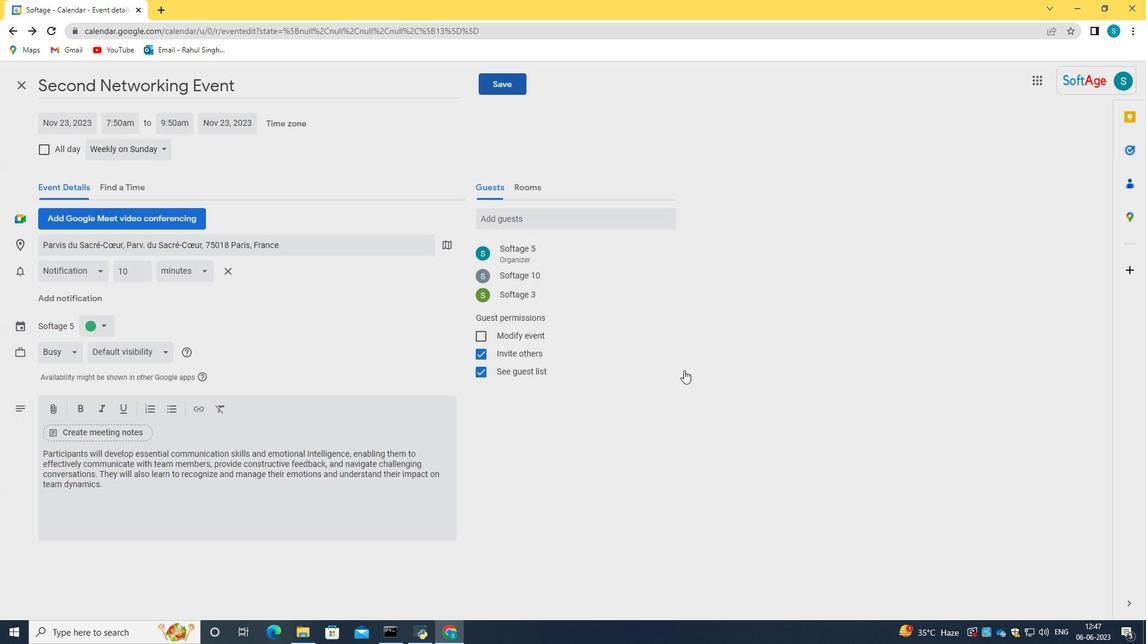 
